 Task: Find connections with filter location Luorong with filter topic #energywith filter profile language English with filter current company BioTecNika with filter school KiiT University with filter industry Retail Art Supplies with filter service category Audio Engineering with filter keywords title Credit Counselor
Action: Mouse moved to (324, 234)
Screenshot: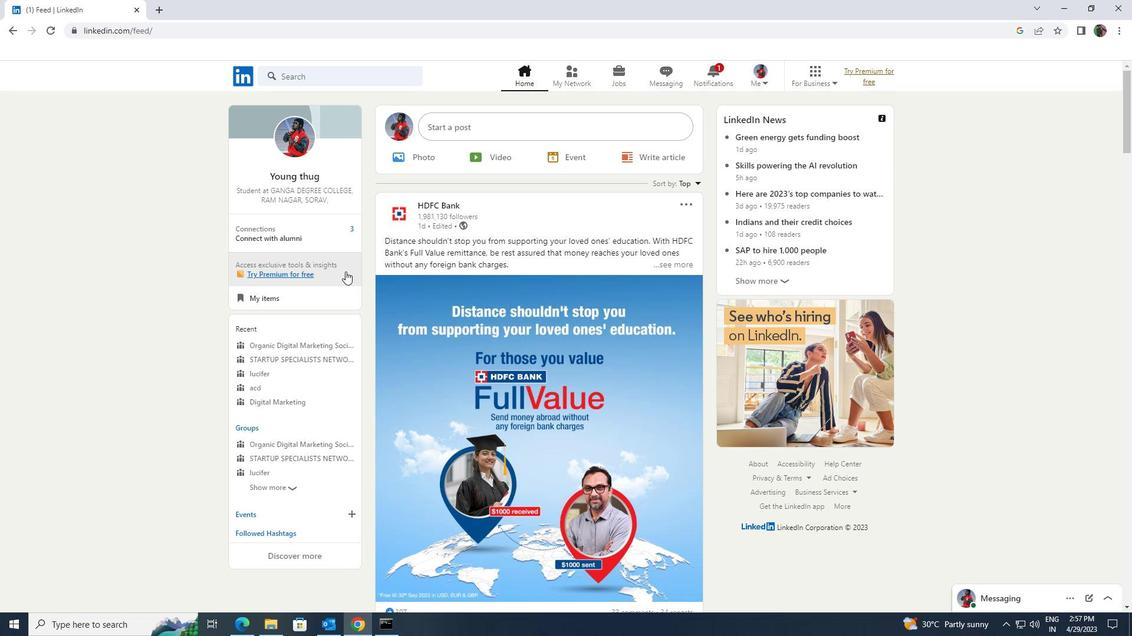 
Action: Mouse pressed left at (324, 234)
Screenshot: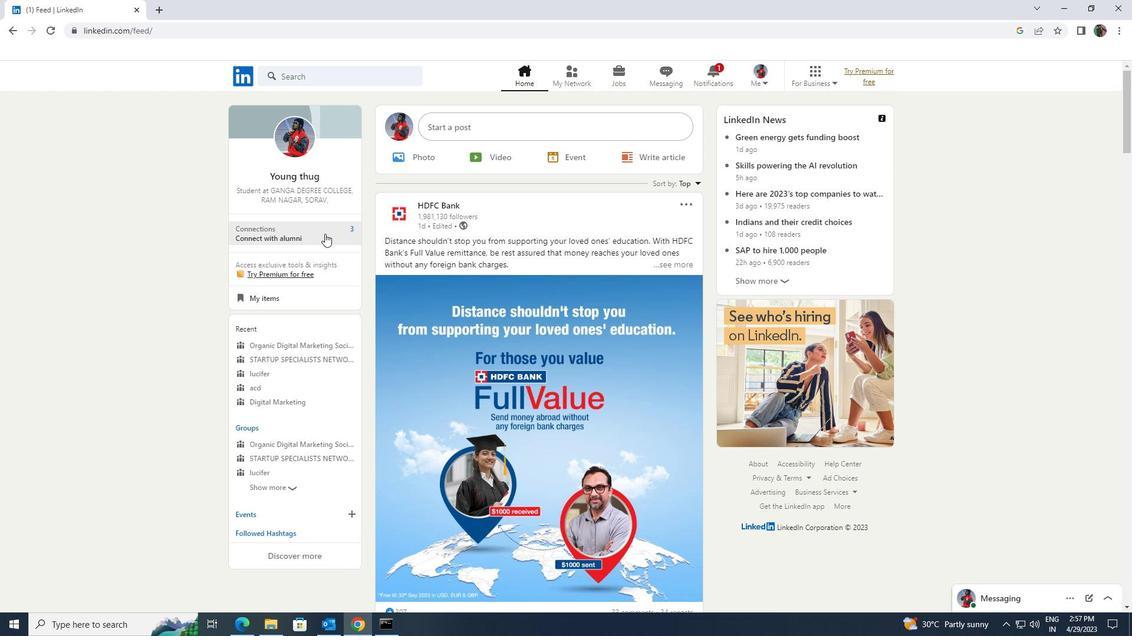 
Action: Mouse moved to (333, 145)
Screenshot: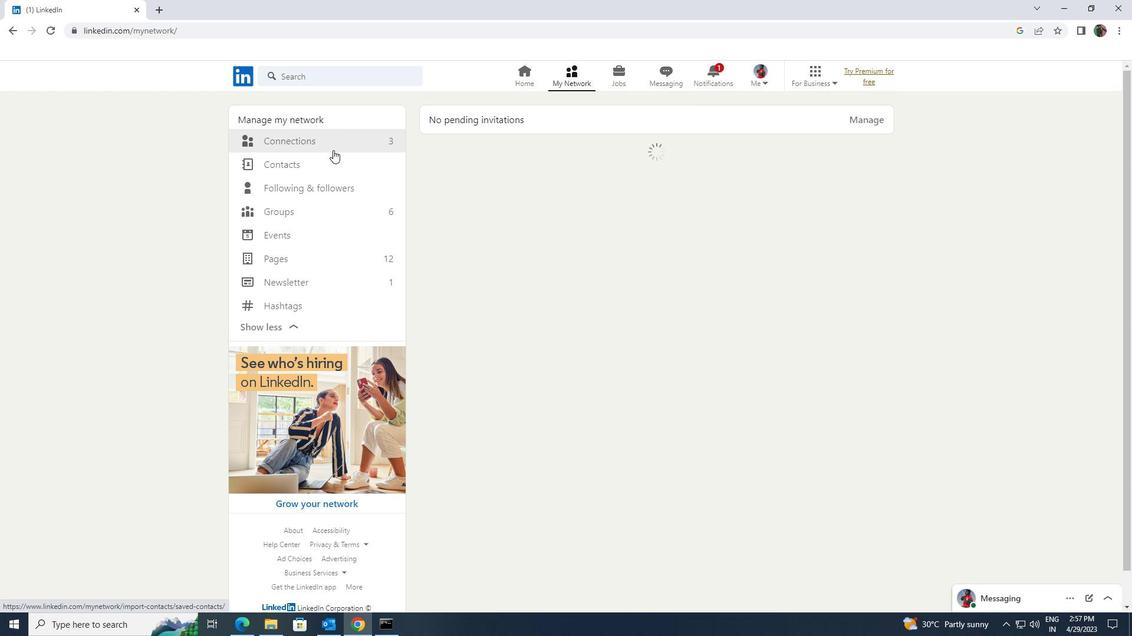 
Action: Mouse pressed left at (333, 145)
Screenshot: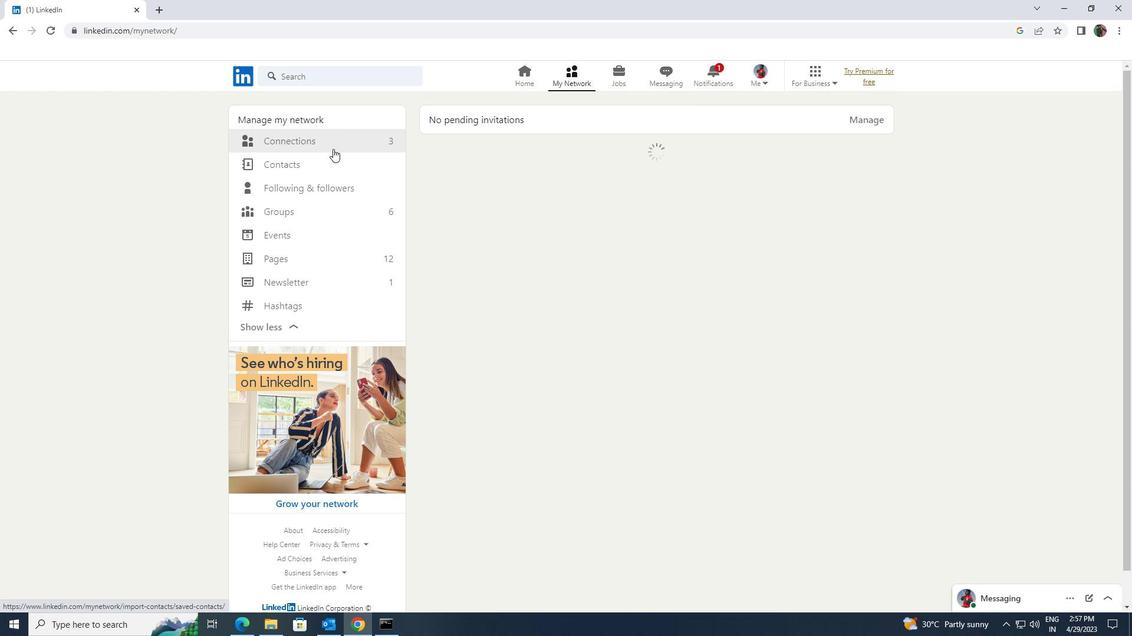
Action: Mouse moved to (676, 142)
Screenshot: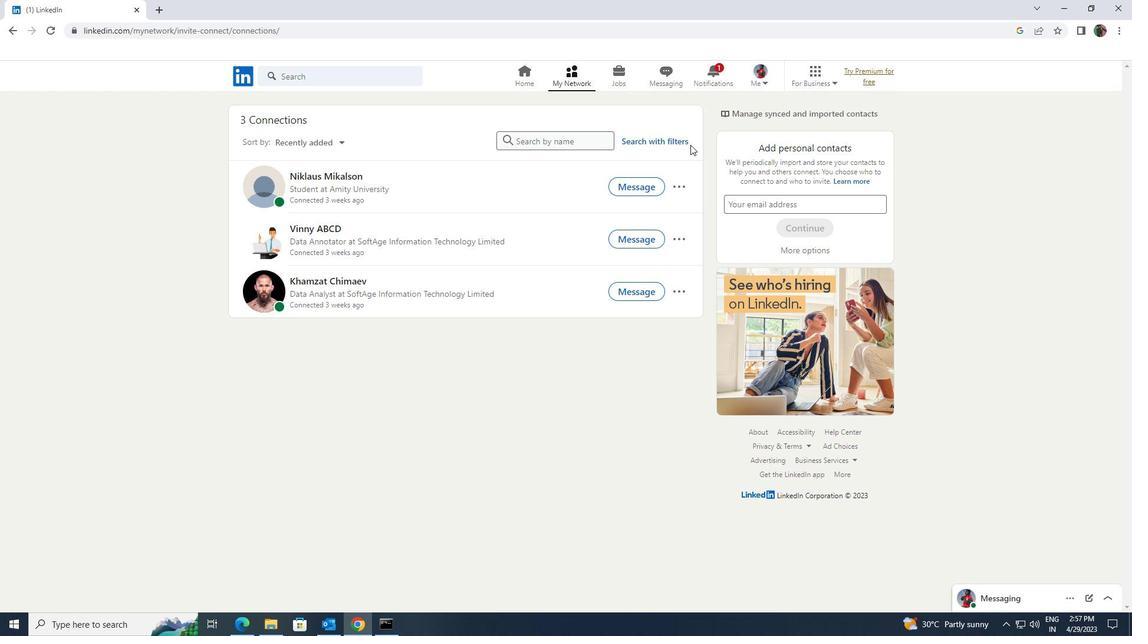 
Action: Mouse pressed left at (676, 142)
Screenshot: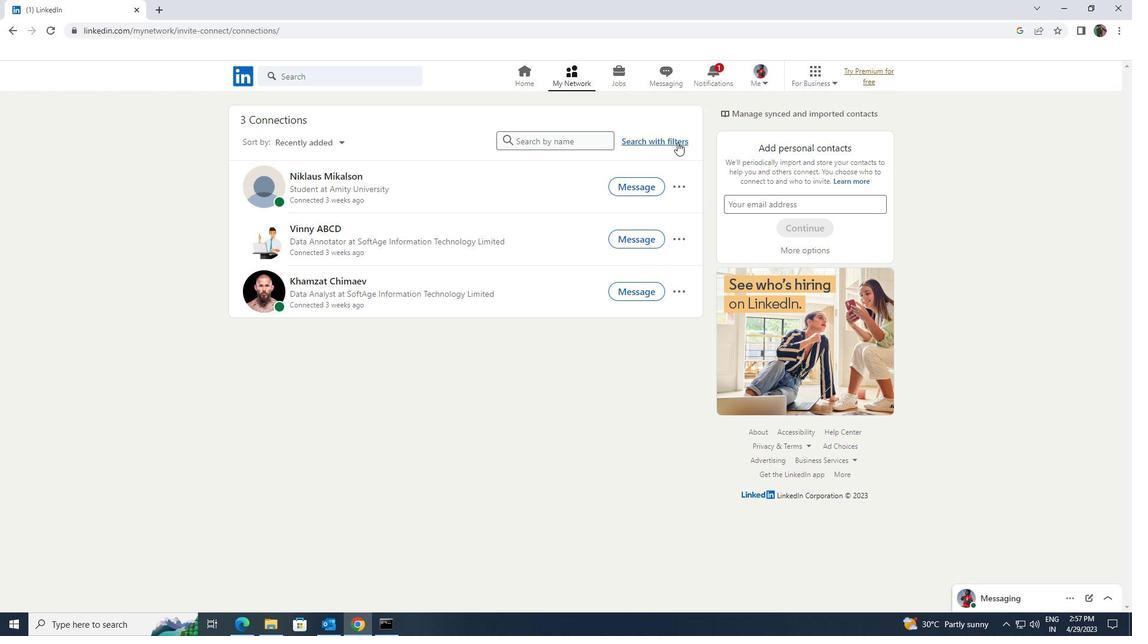
Action: Mouse moved to (610, 108)
Screenshot: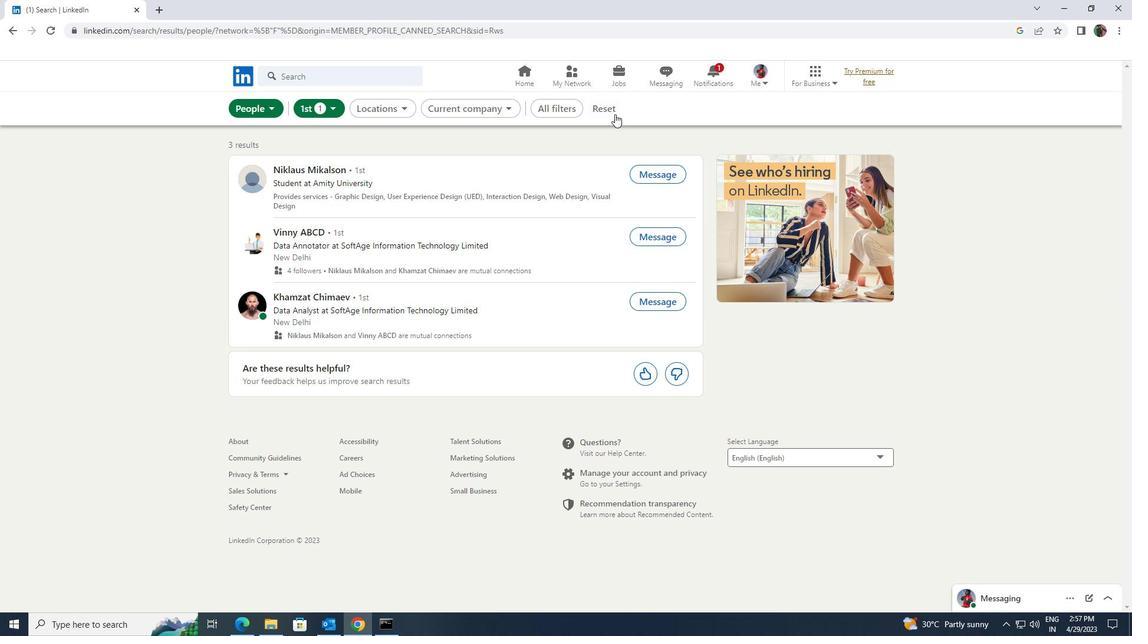 
Action: Mouse pressed left at (610, 108)
Screenshot: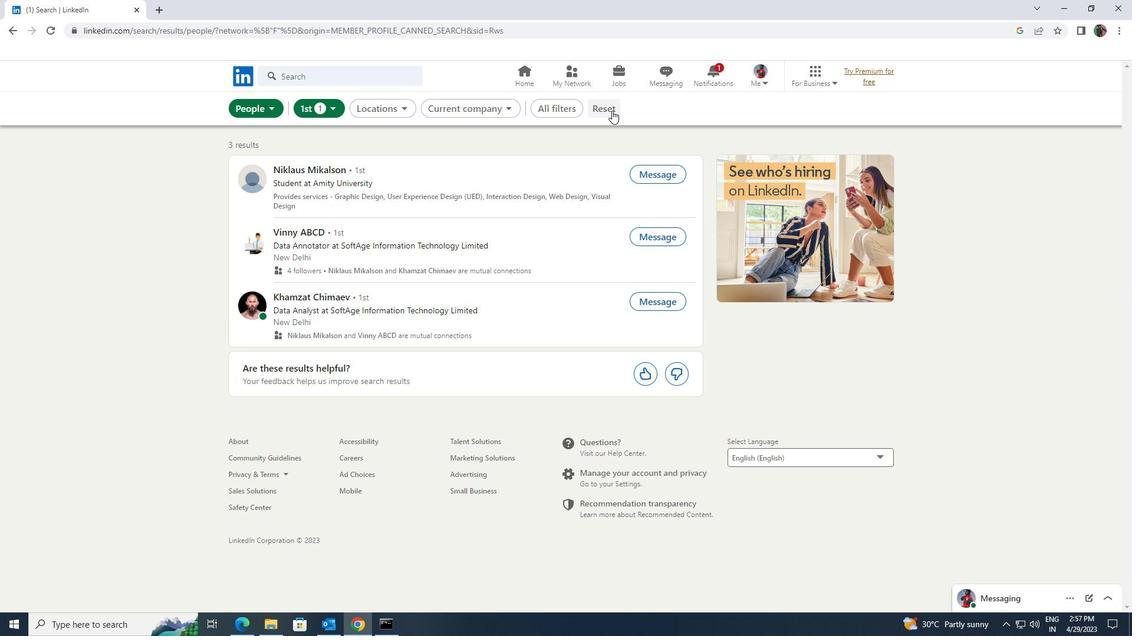 
Action: Mouse moved to (592, 108)
Screenshot: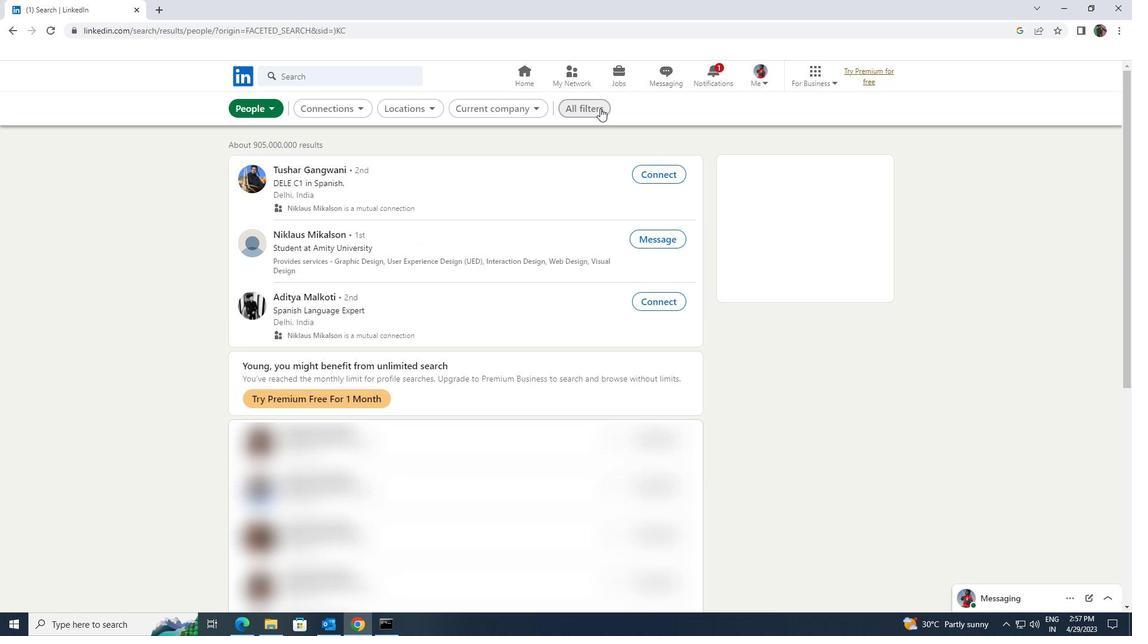 
Action: Mouse pressed left at (592, 108)
Screenshot: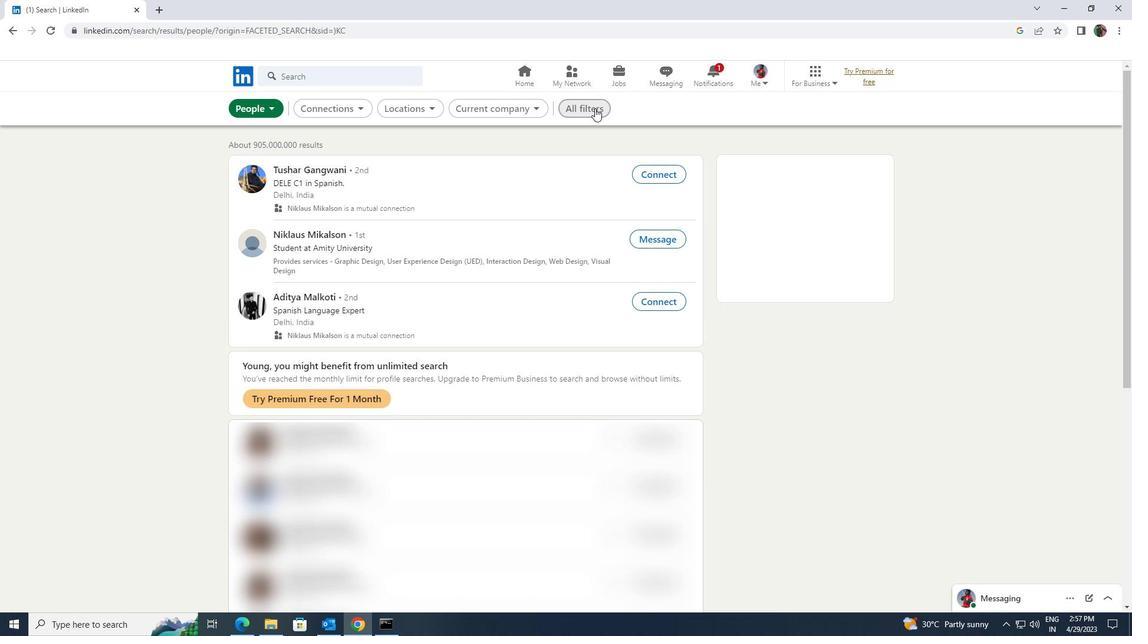 
Action: Mouse moved to (891, 324)
Screenshot: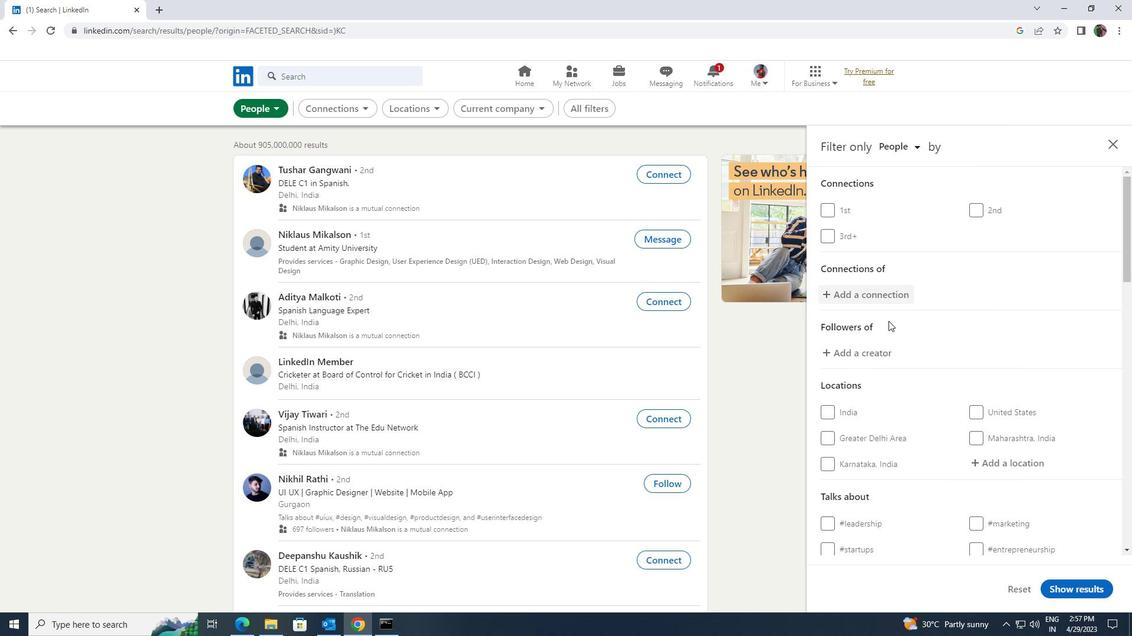 
Action: Mouse scrolled (891, 324) with delta (0, 0)
Screenshot: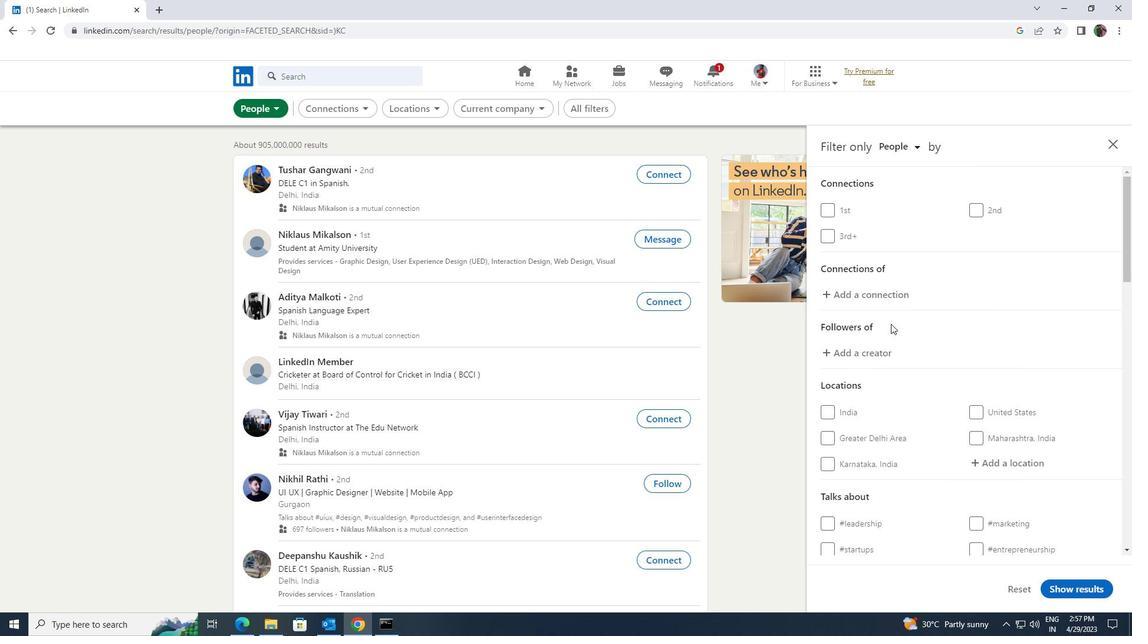 
Action: Mouse scrolled (891, 324) with delta (0, 0)
Screenshot: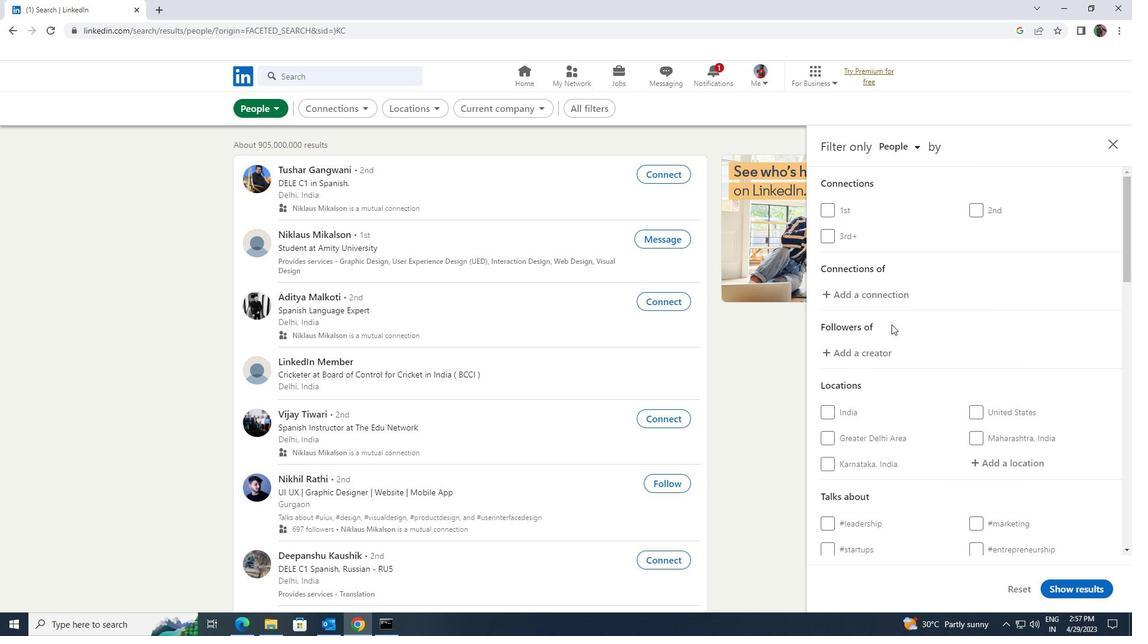 
Action: Mouse moved to (974, 350)
Screenshot: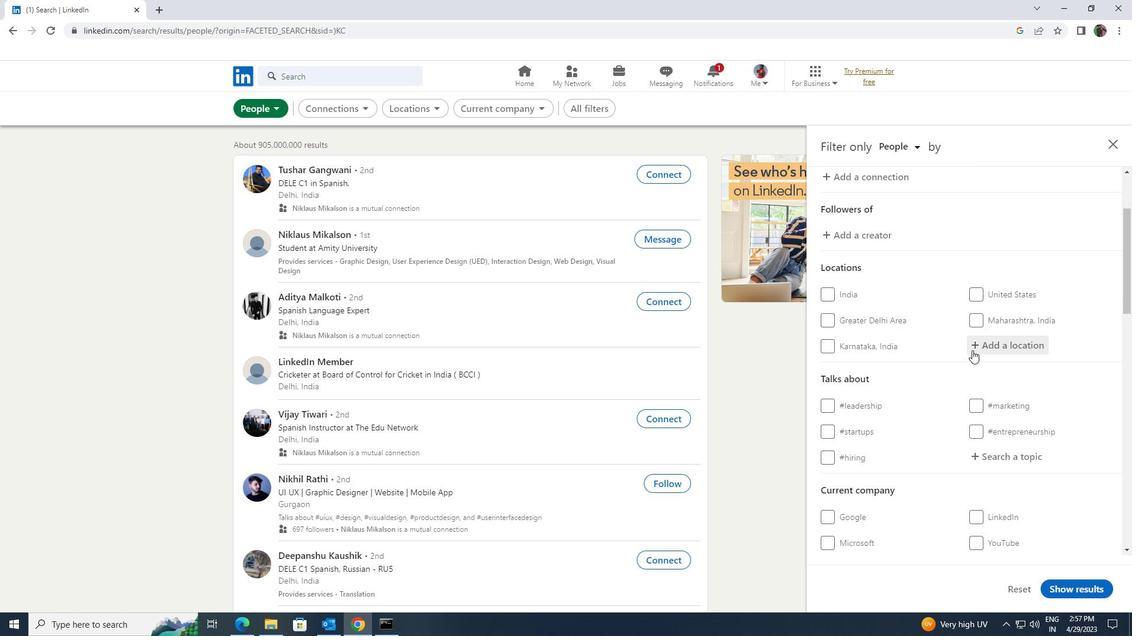 
Action: Mouse pressed left at (974, 350)
Screenshot: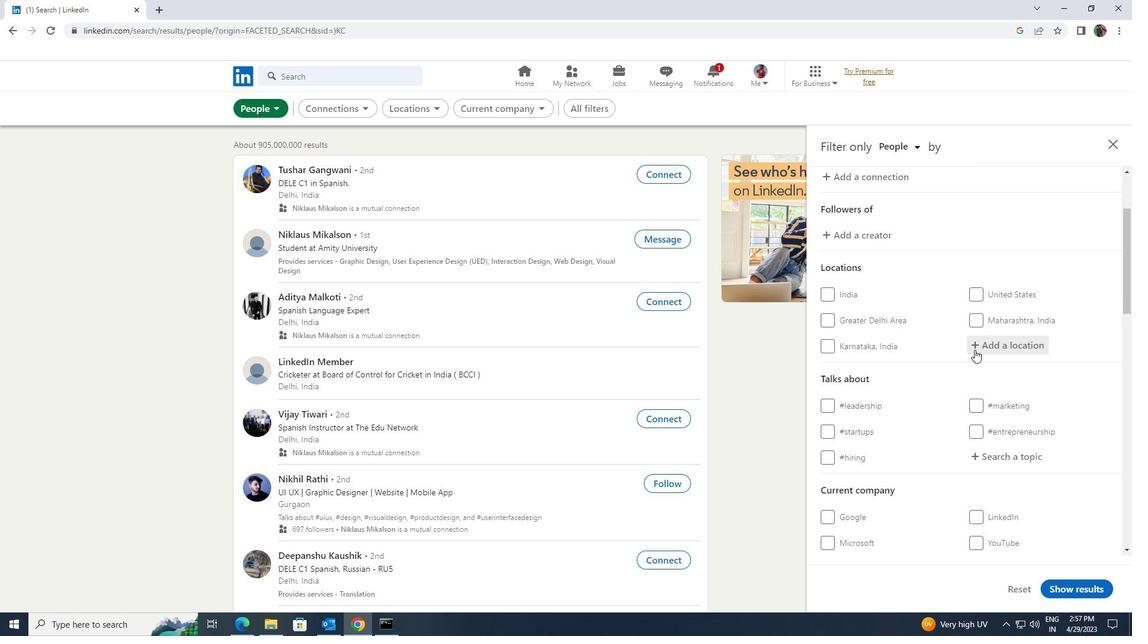 
Action: Key pressed <Key.shift>LUORONG<Key.enter>
Screenshot: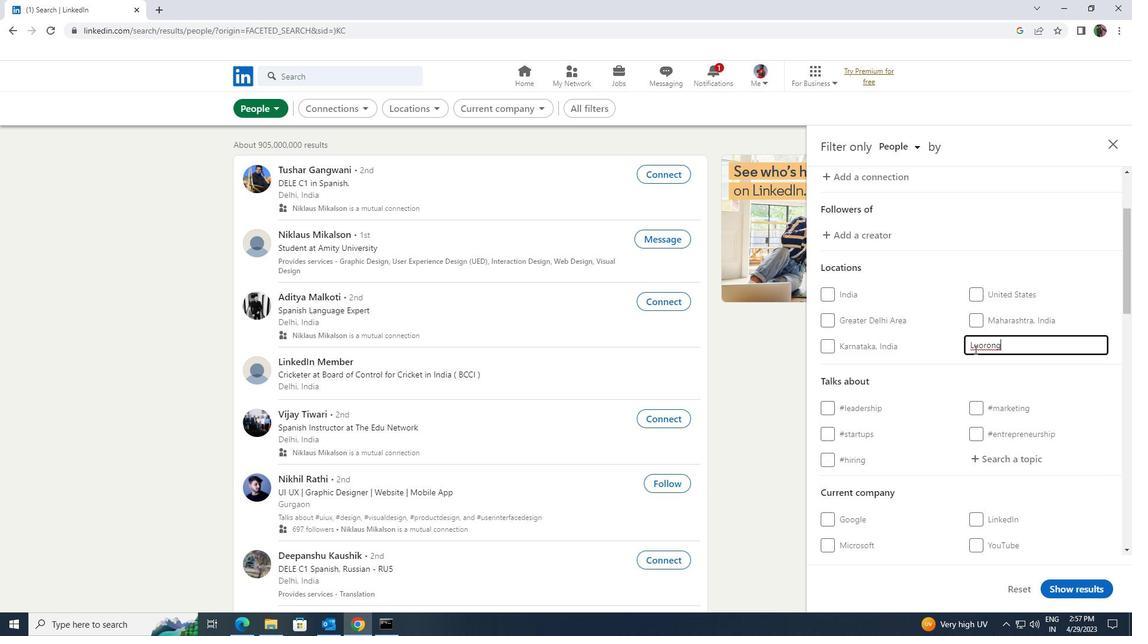 
Action: Mouse moved to (990, 455)
Screenshot: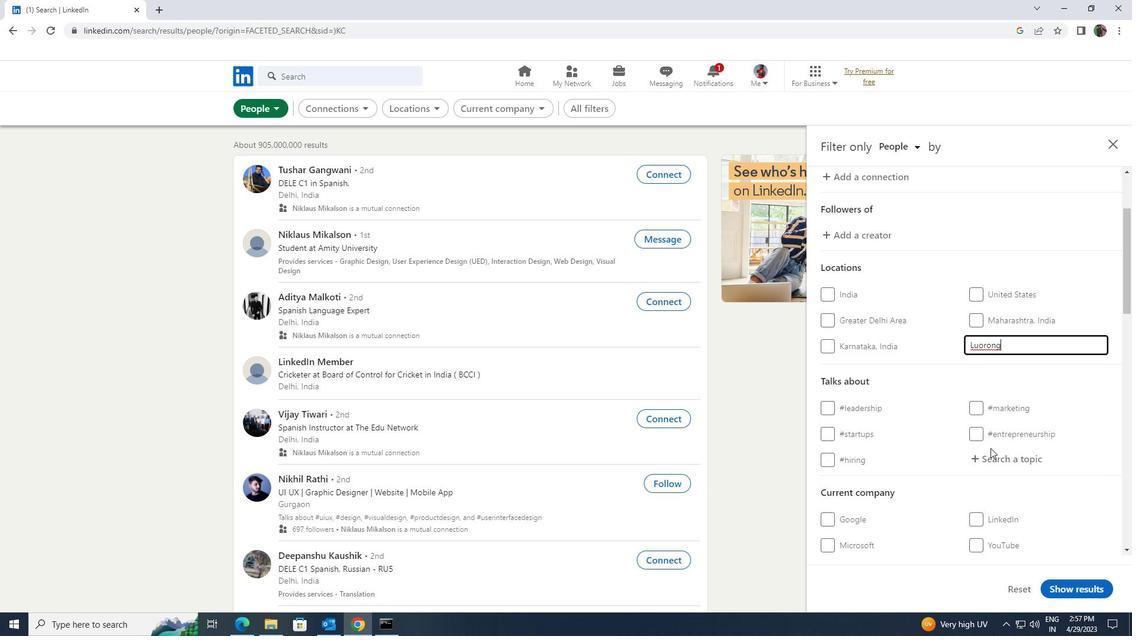 
Action: Mouse pressed left at (990, 455)
Screenshot: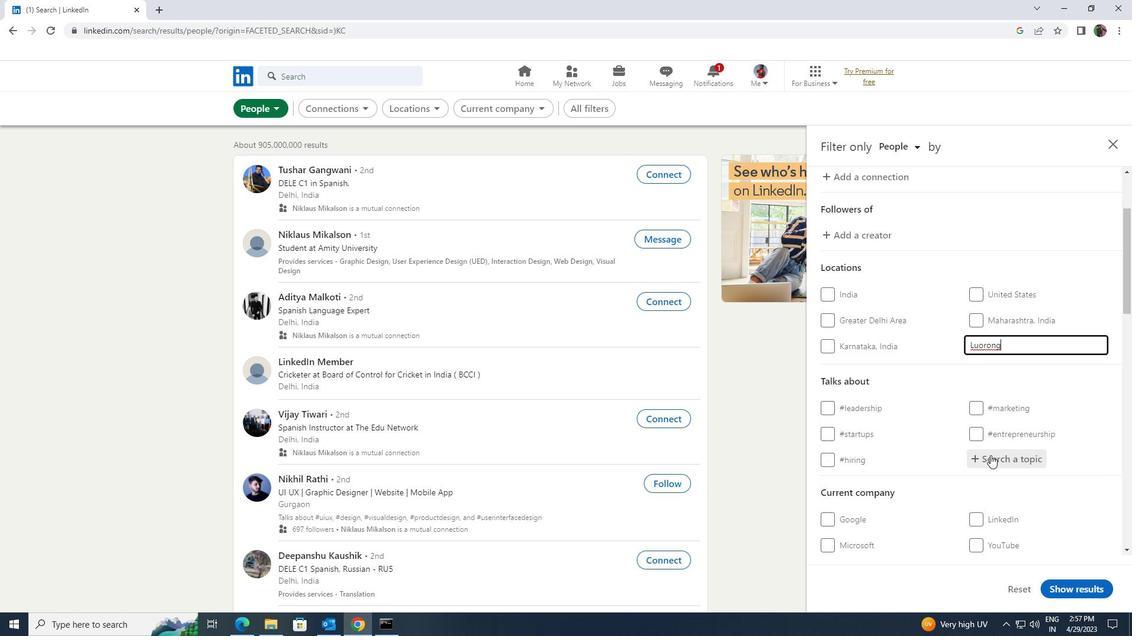 
Action: Key pressed ENERGY
Screenshot: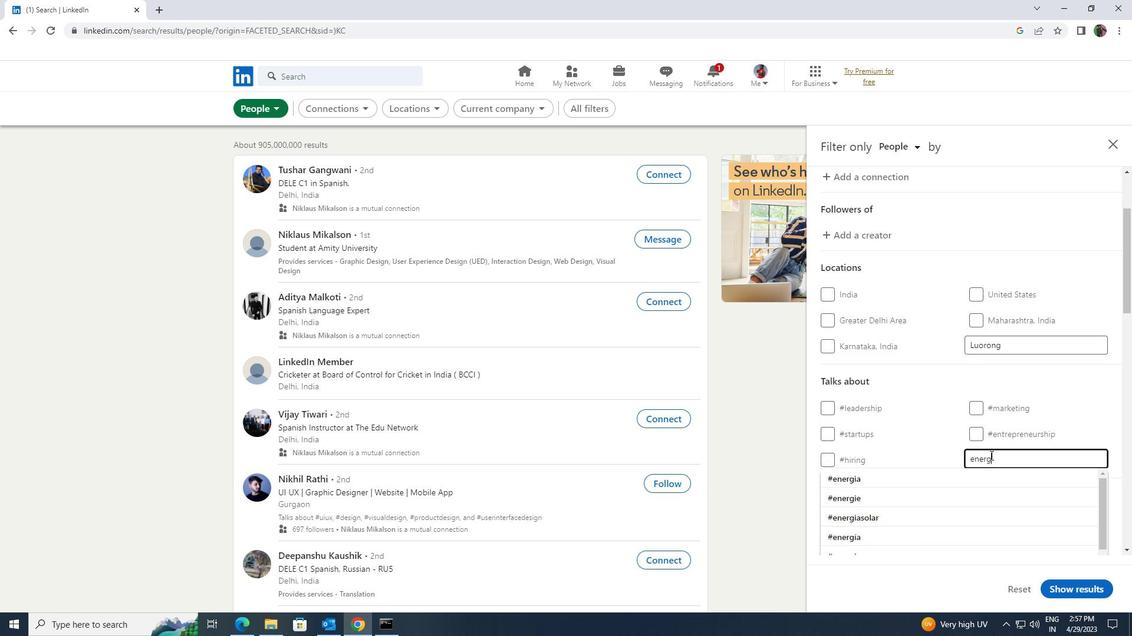 
Action: Mouse moved to (978, 470)
Screenshot: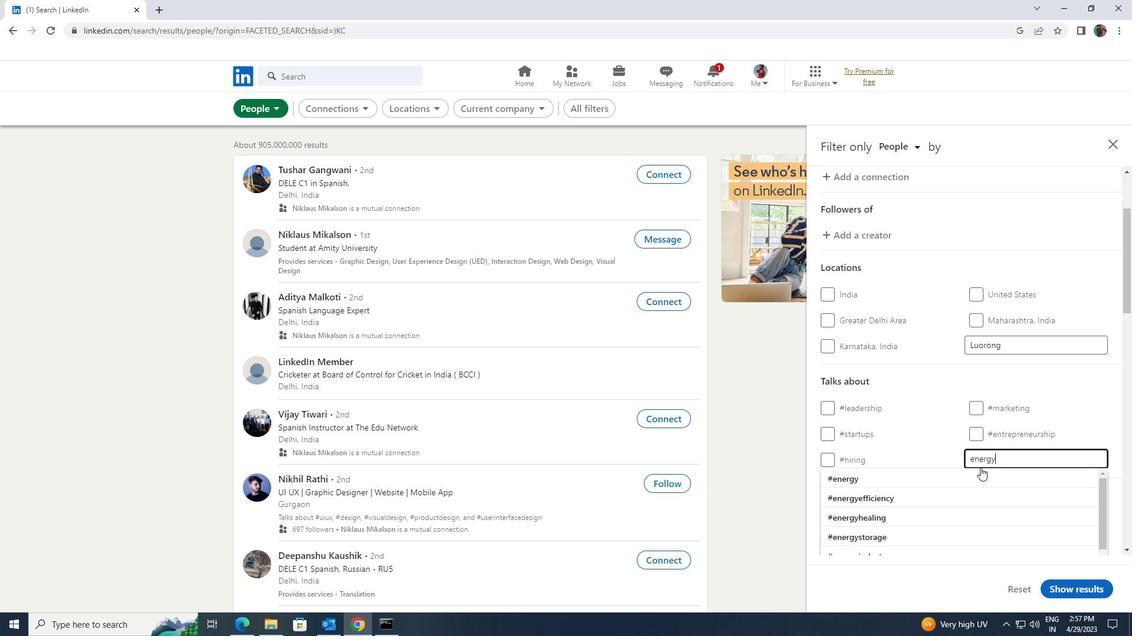 
Action: Mouse pressed left at (978, 470)
Screenshot: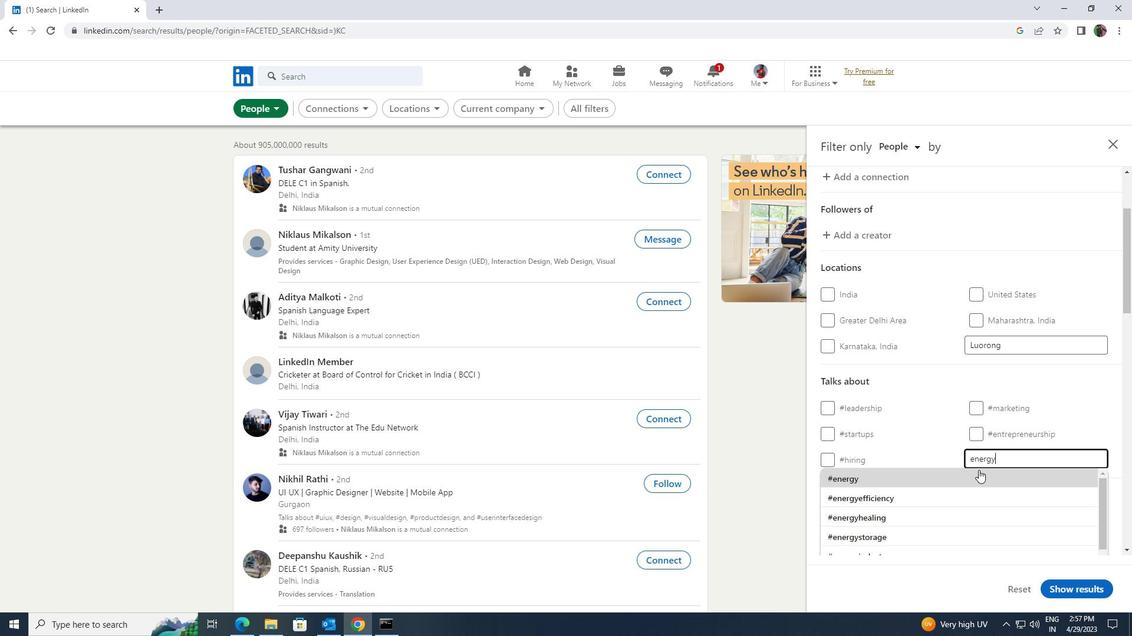 
Action: Mouse scrolled (978, 469) with delta (0, 0)
Screenshot: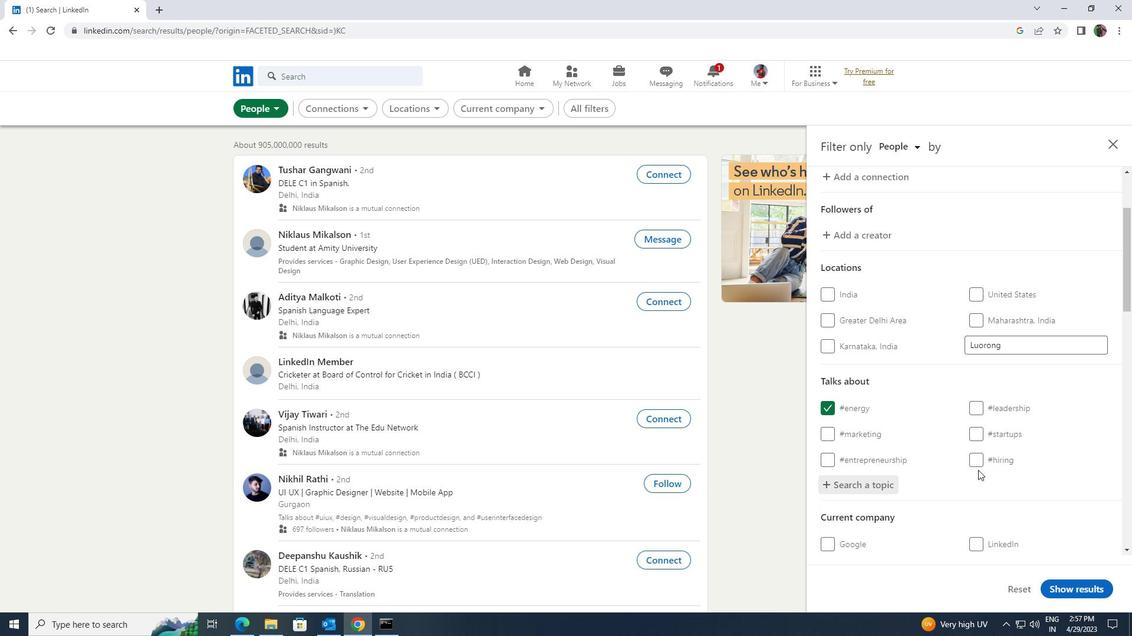 
Action: Mouse scrolled (978, 469) with delta (0, 0)
Screenshot: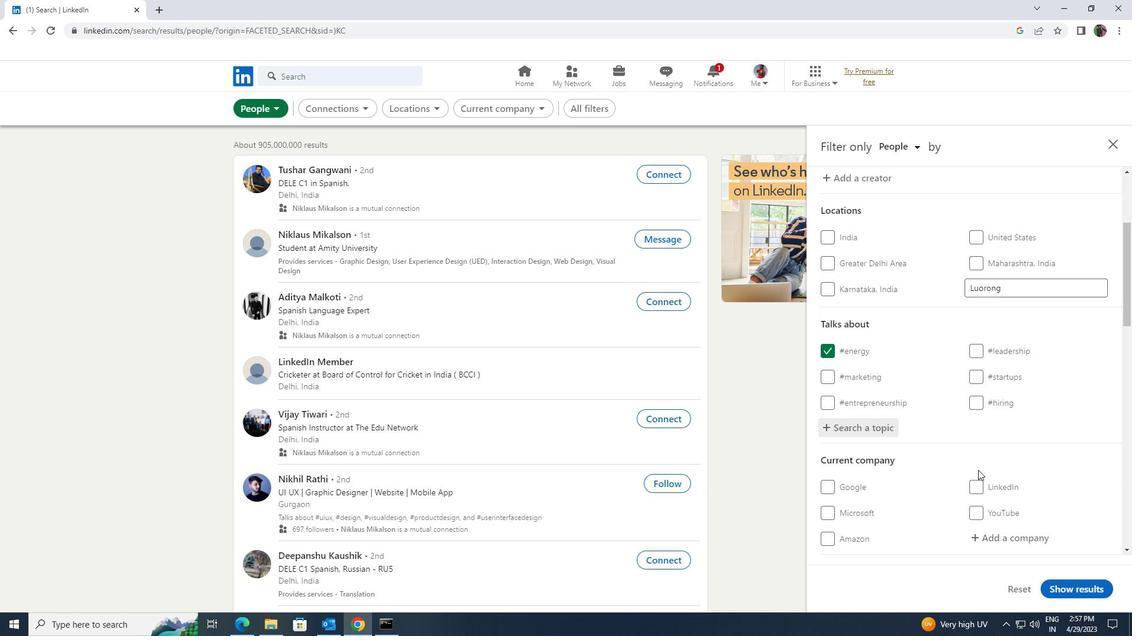 
Action: Mouse scrolled (978, 469) with delta (0, 0)
Screenshot: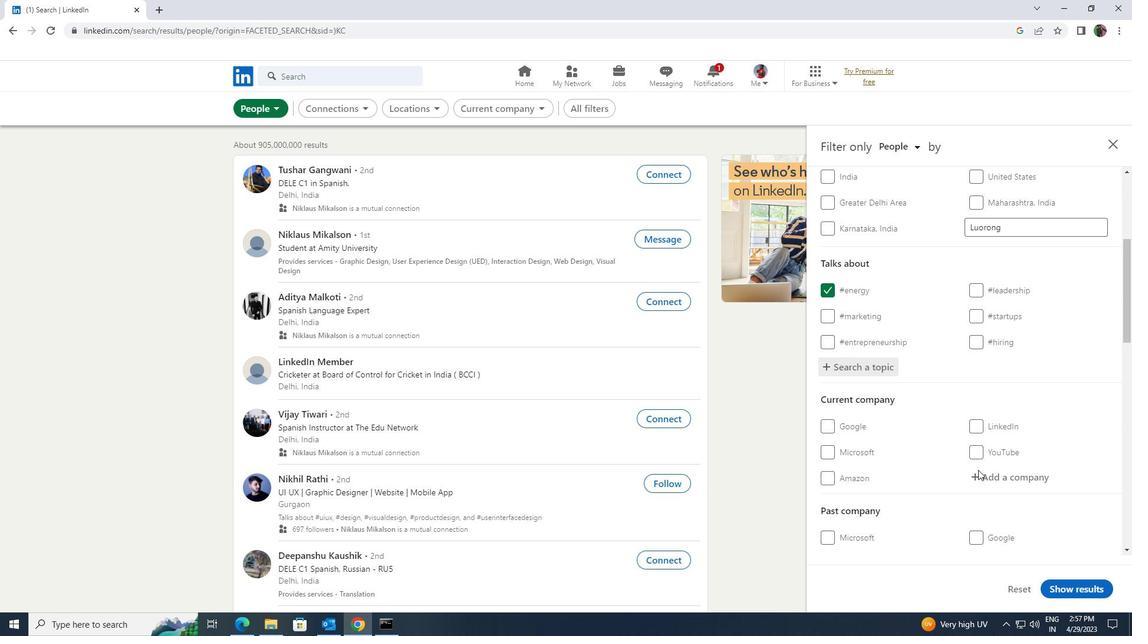 
Action: Mouse scrolled (978, 469) with delta (0, 0)
Screenshot: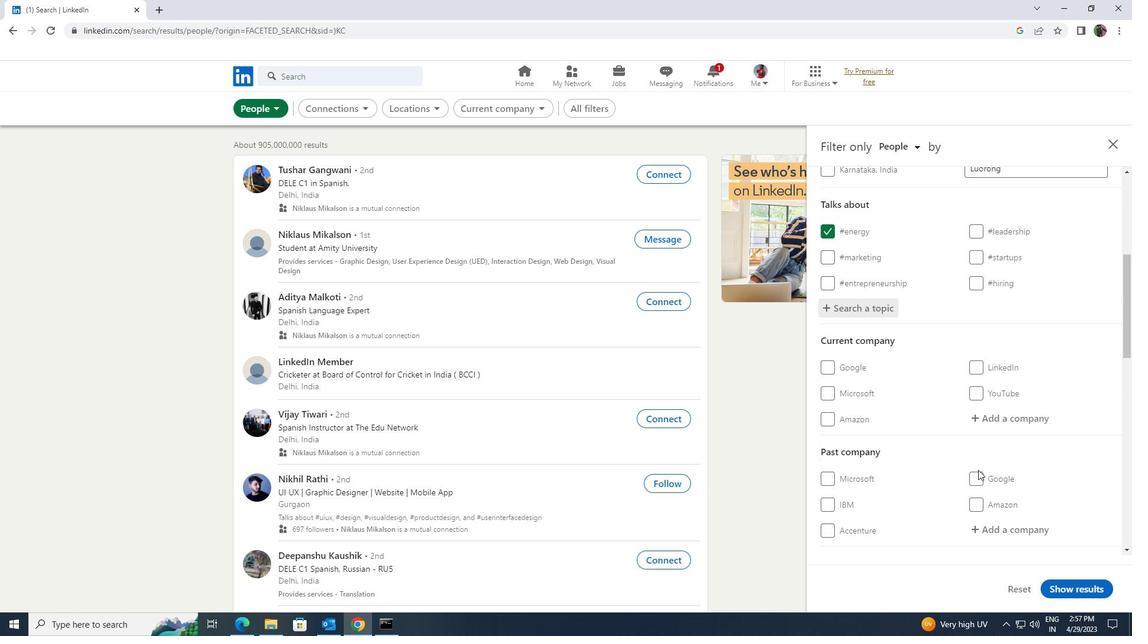
Action: Mouse scrolled (978, 469) with delta (0, 0)
Screenshot: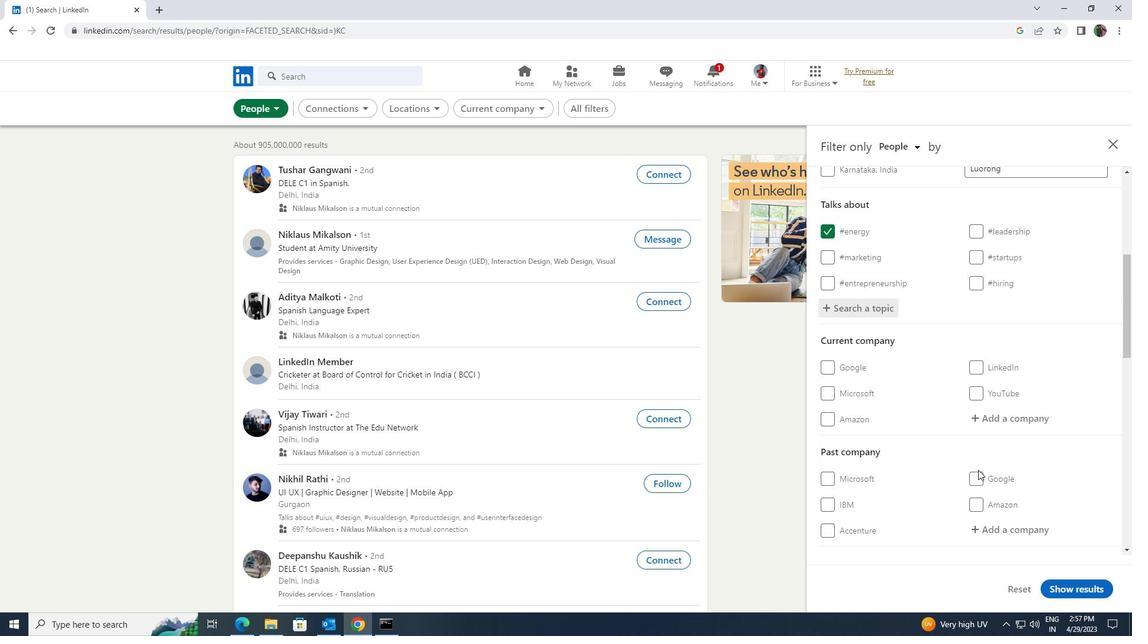 
Action: Mouse scrolled (978, 469) with delta (0, 0)
Screenshot: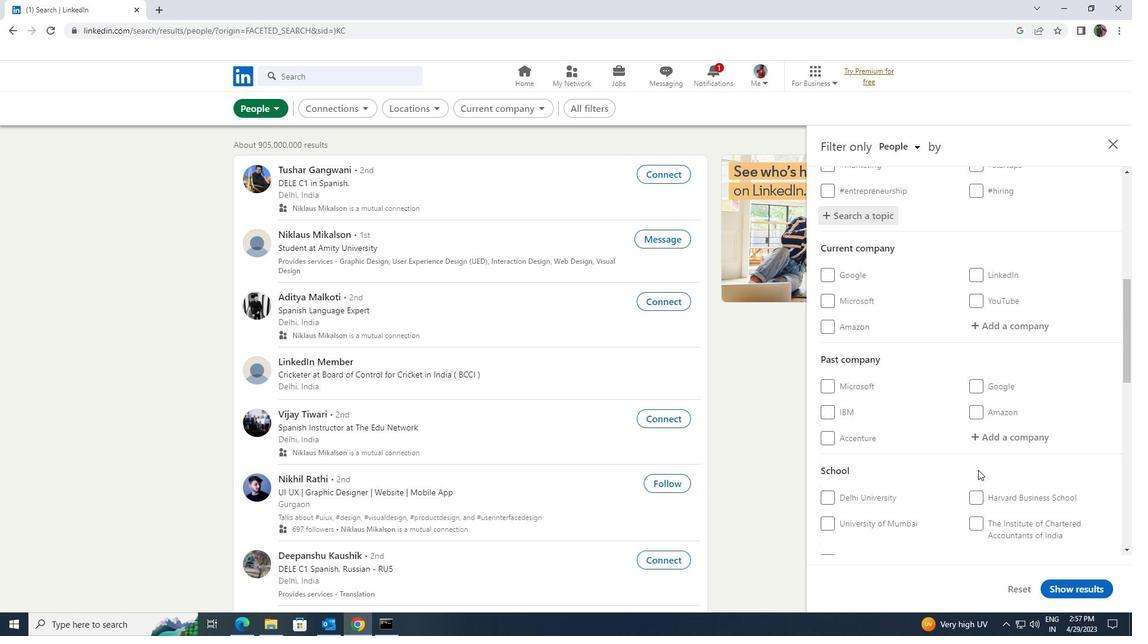 
Action: Mouse scrolled (978, 469) with delta (0, 0)
Screenshot: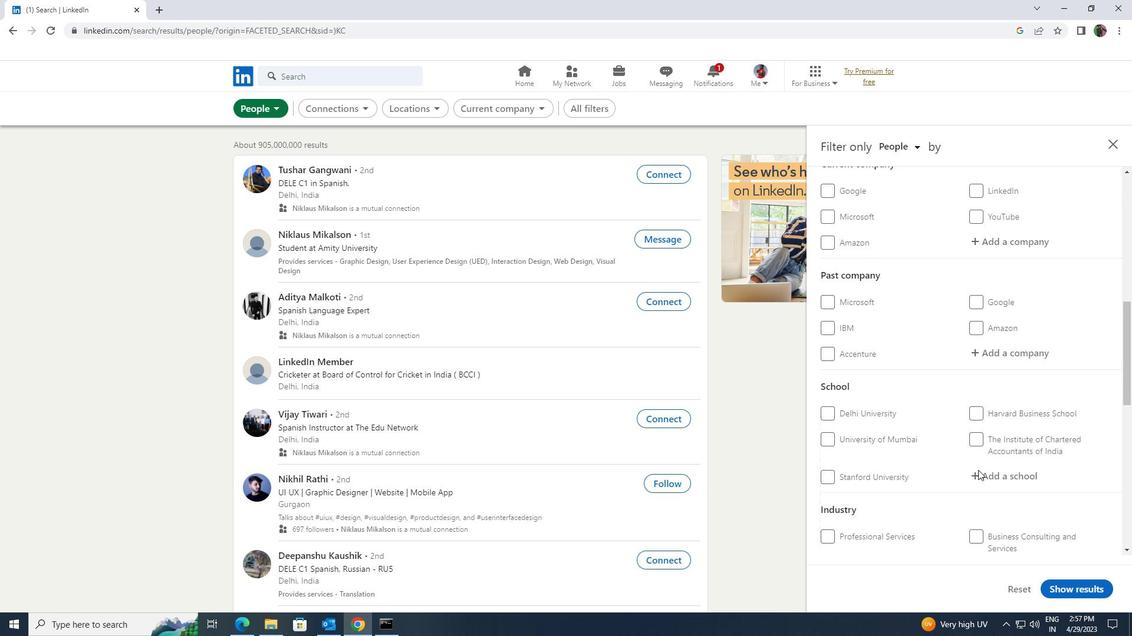
Action: Mouse scrolled (978, 469) with delta (0, 0)
Screenshot: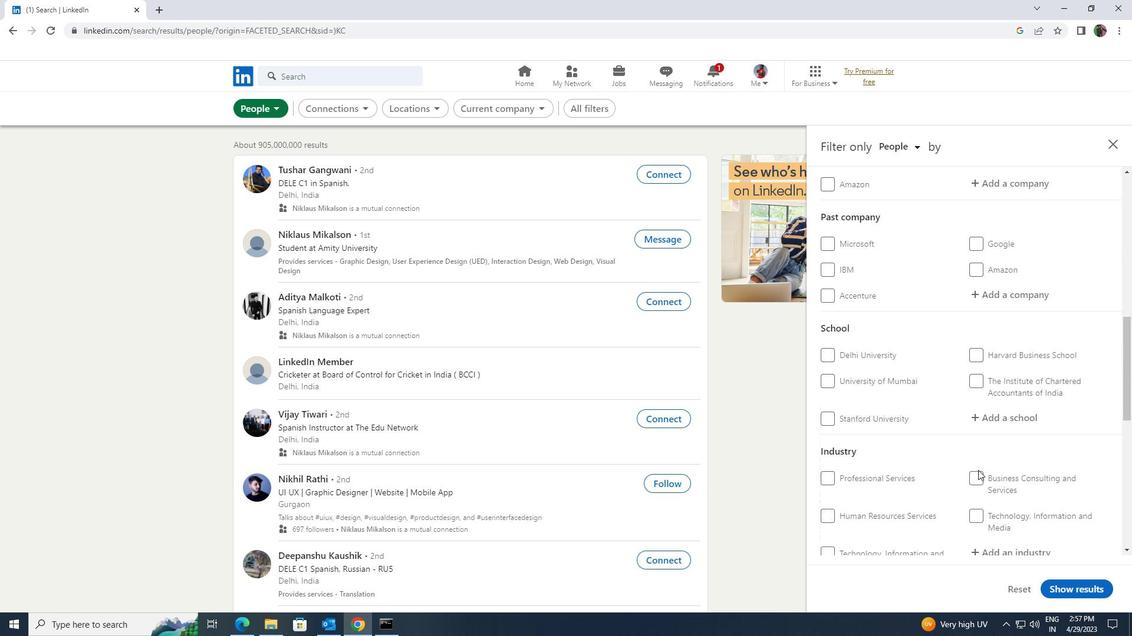 
Action: Mouse scrolled (978, 469) with delta (0, 0)
Screenshot: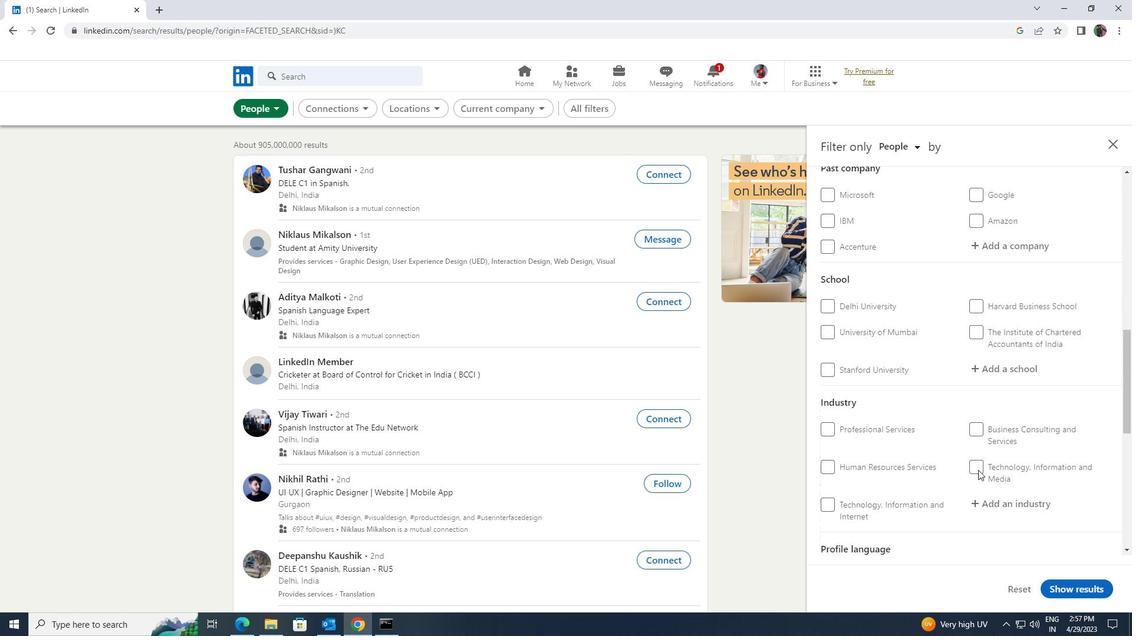 
Action: Mouse scrolled (978, 469) with delta (0, 0)
Screenshot: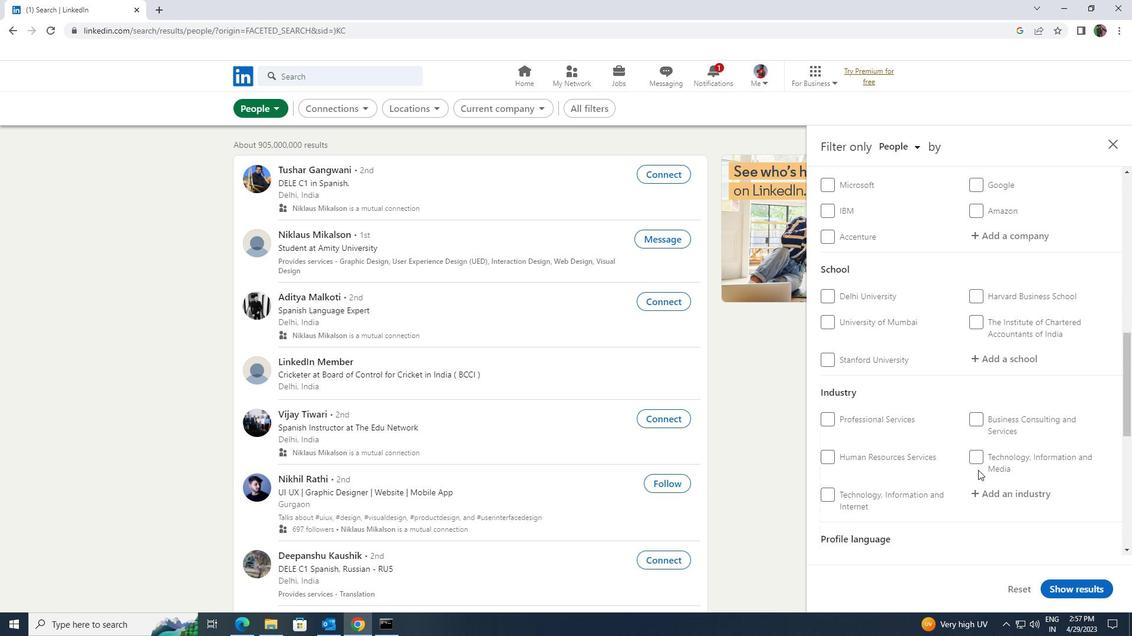 
Action: Mouse moved to (834, 446)
Screenshot: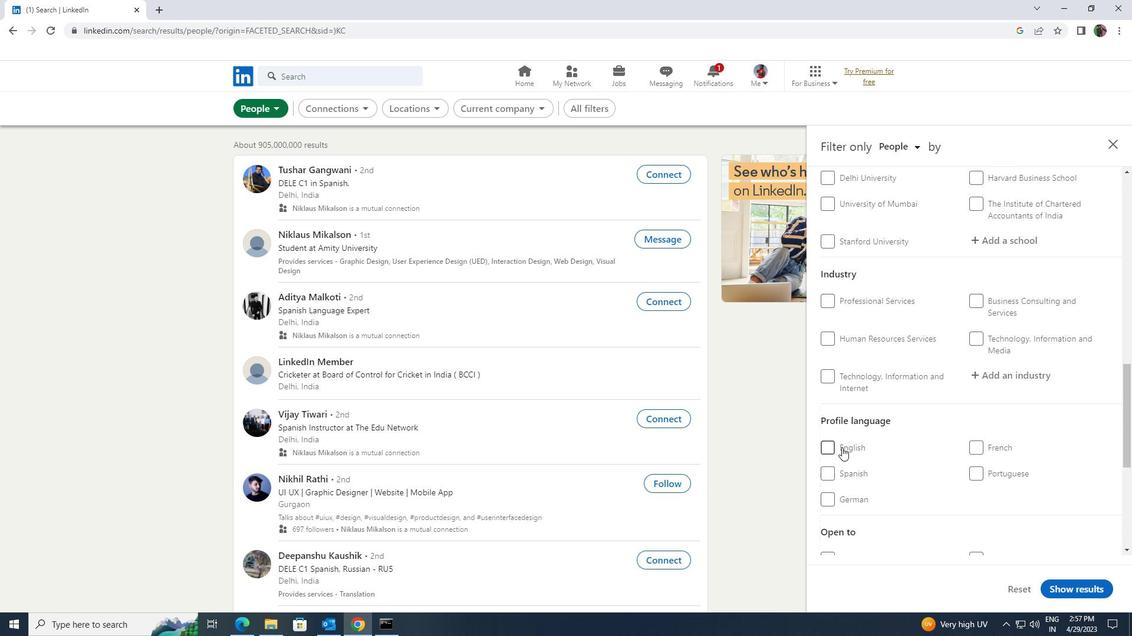 
Action: Mouse pressed left at (834, 446)
Screenshot: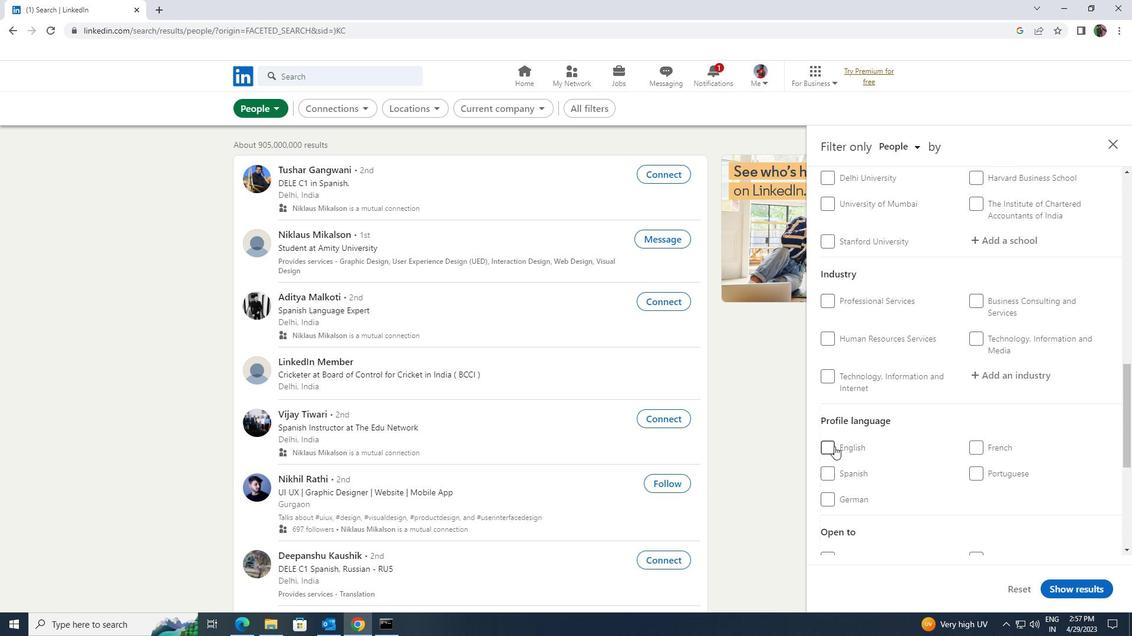 
Action: Mouse moved to (917, 475)
Screenshot: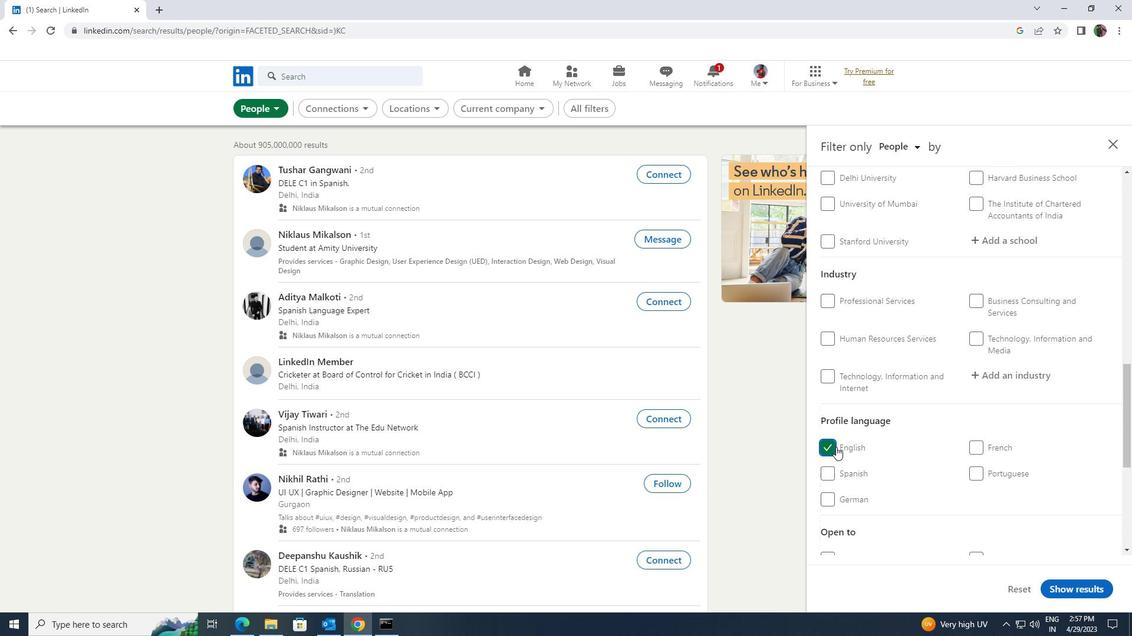 
Action: Mouse scrolled (917, 476) with delta (0, 0)
Screenshot: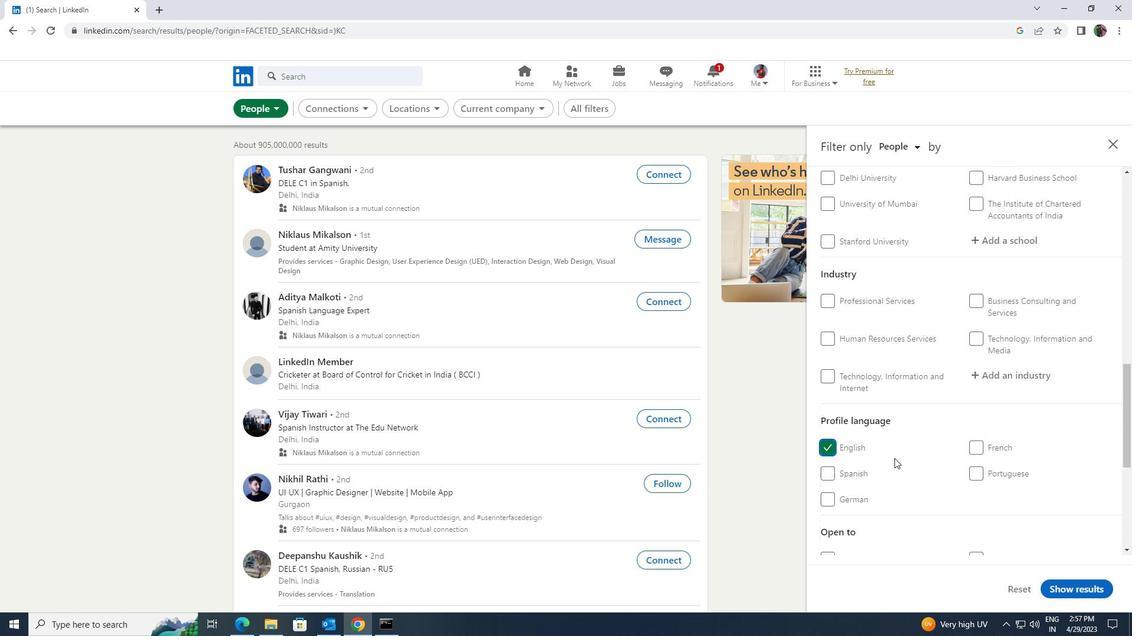 
Action: Mouse scrolled (917, 476) with delta (0, 0)
Screenshot: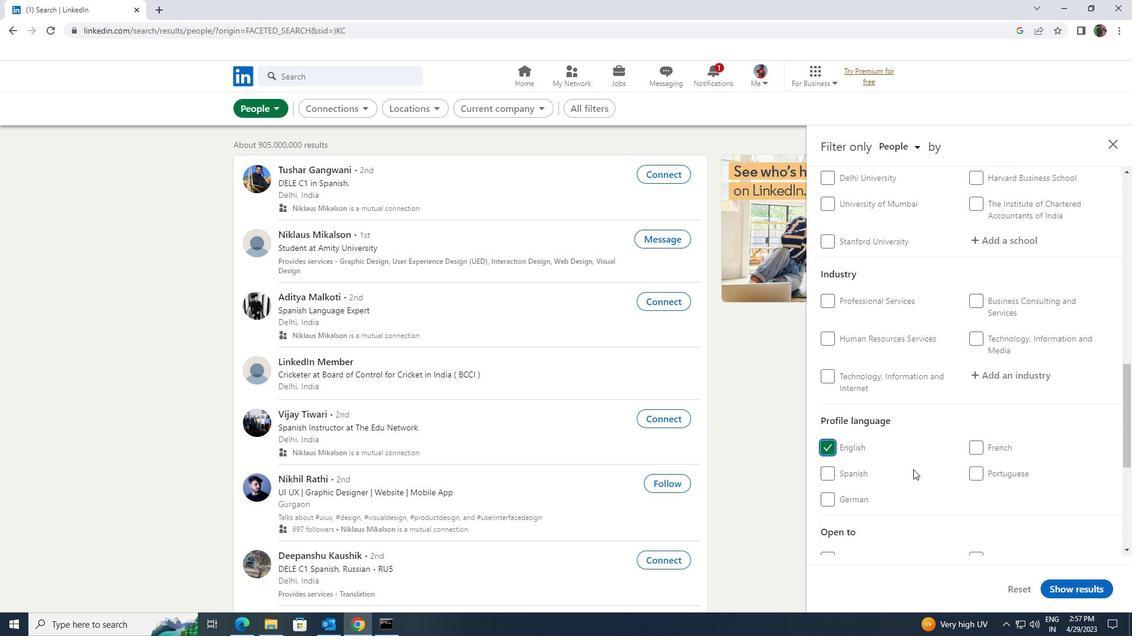 
Action: Mouse scrolled (917, 476) with delta (0, 0)
Screenshot: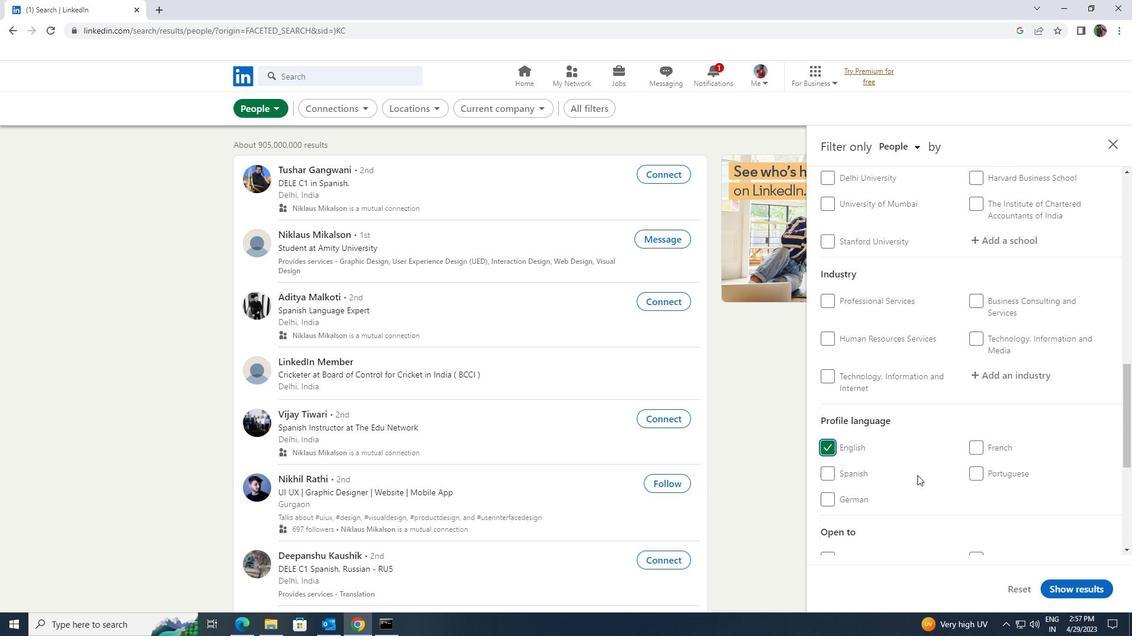 
Action: Mouse moved to (919, 475)
Screenshot: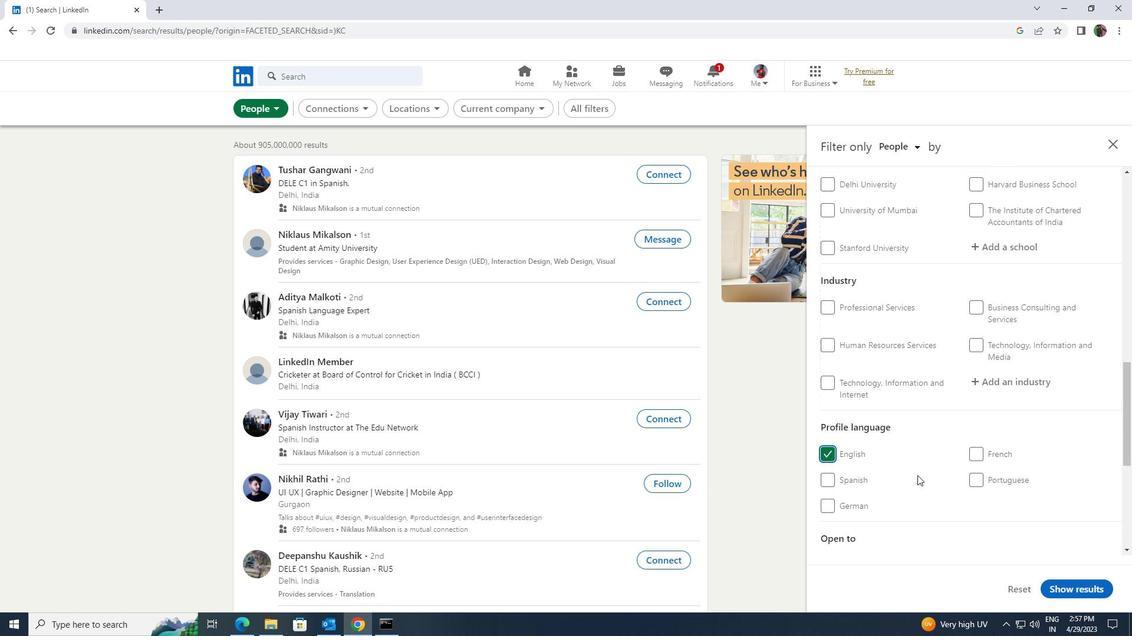 
Action: Mouse scrolled (919, 476) with delta (0, 0)
Screenshot: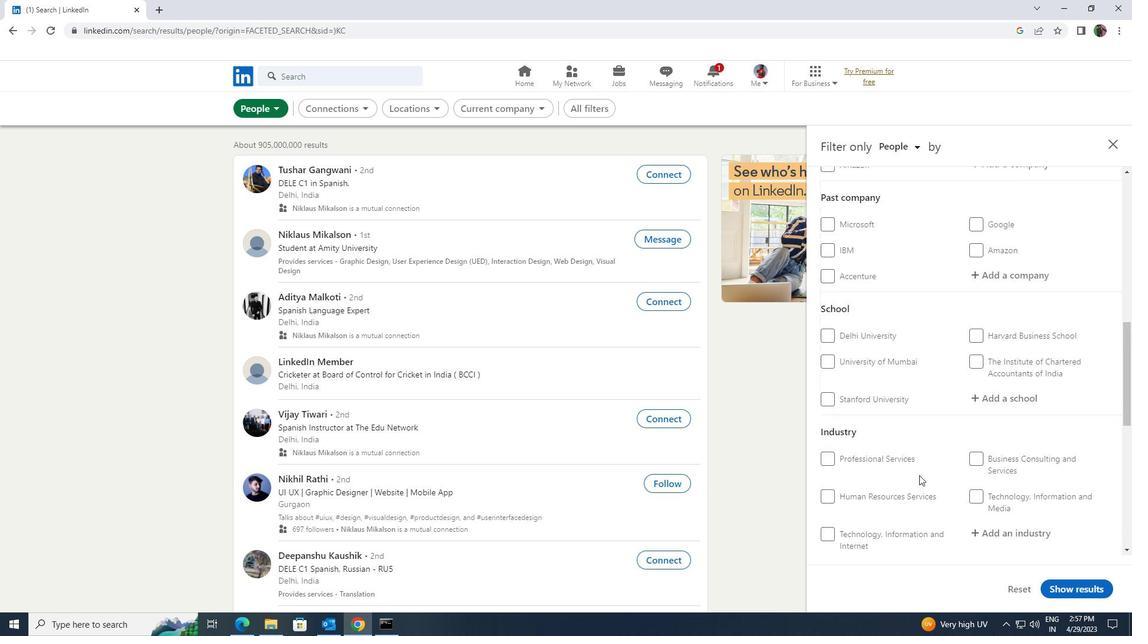 
Action: Mouse scrolled (919, 476) with delta (0, 0)
Screenshot: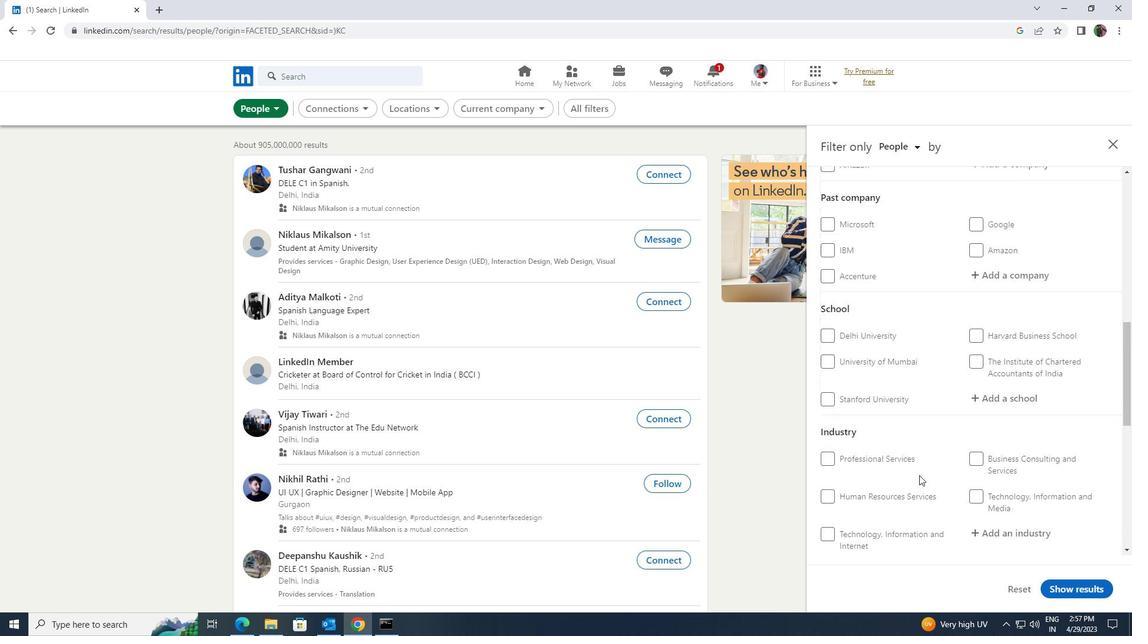 
Action: Mouse scrolled (919, 476) with delta (0, 0)
Screenshot: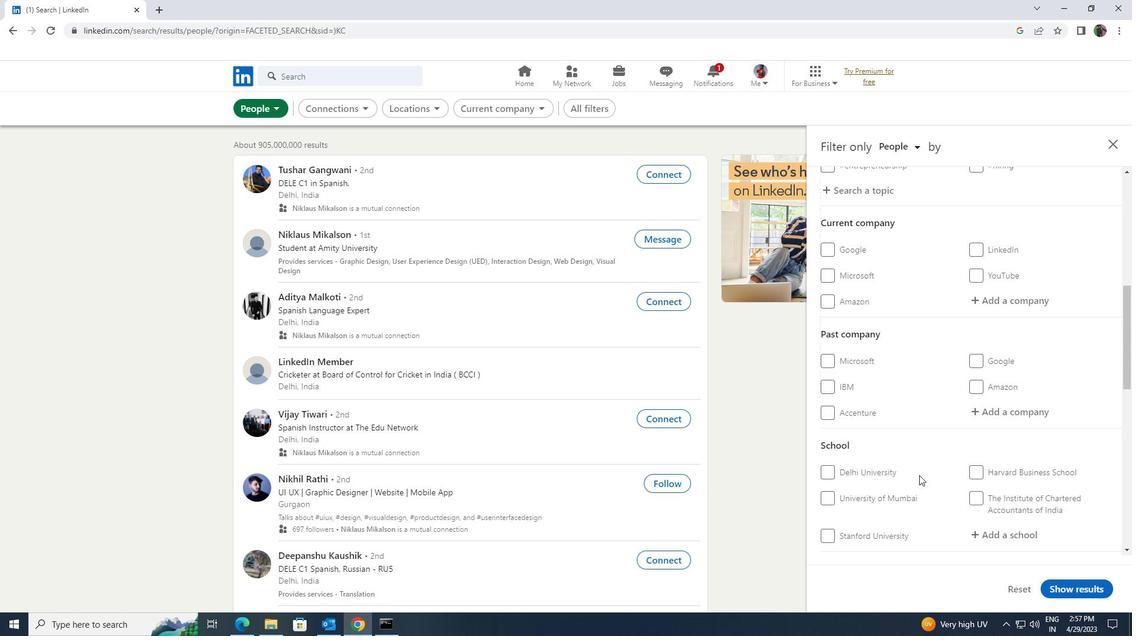 
Action: Mouse scrolled (919, 476) with delta (0, 0)
Screenshot: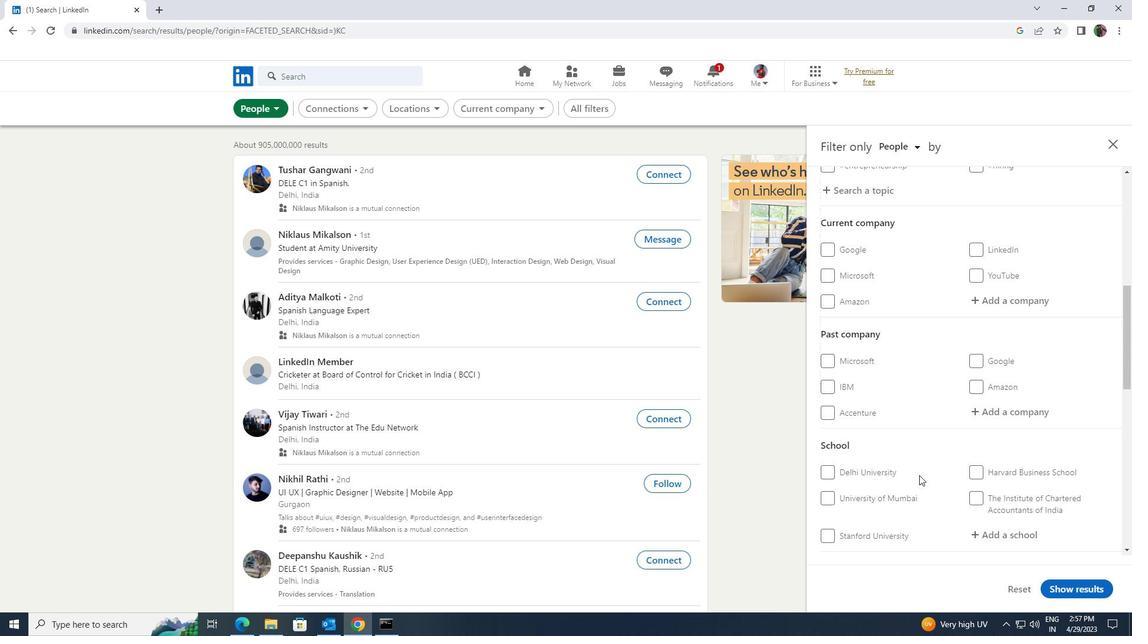 
Action: Mouse moved to (992, 423)
Screenshot: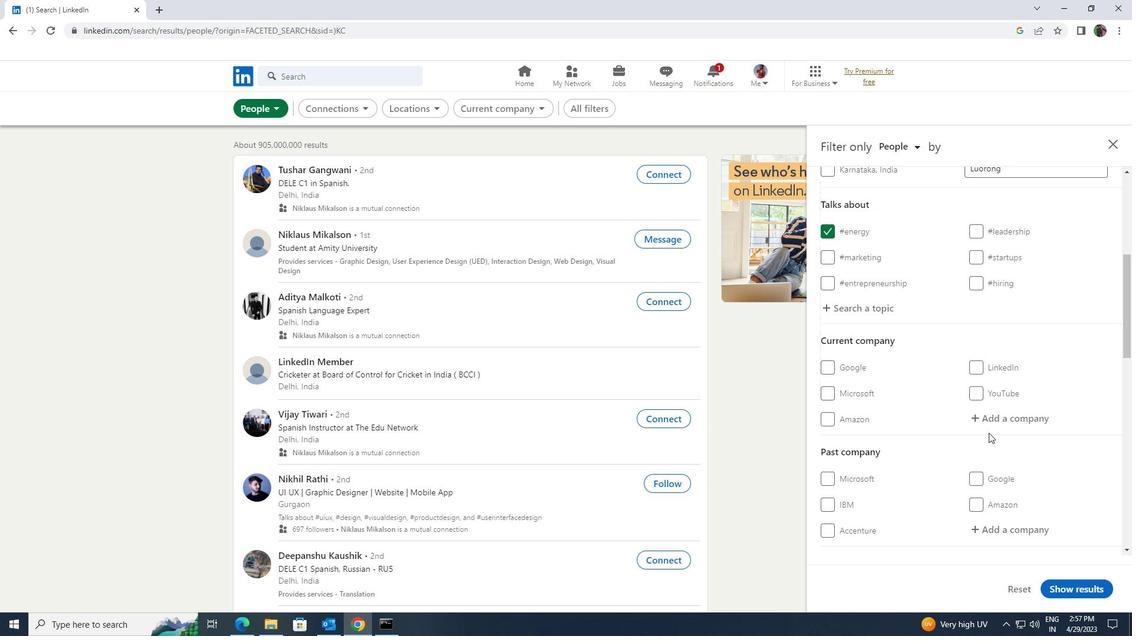 
Action: Mouse pressed left at (992, 423)
Screenshot: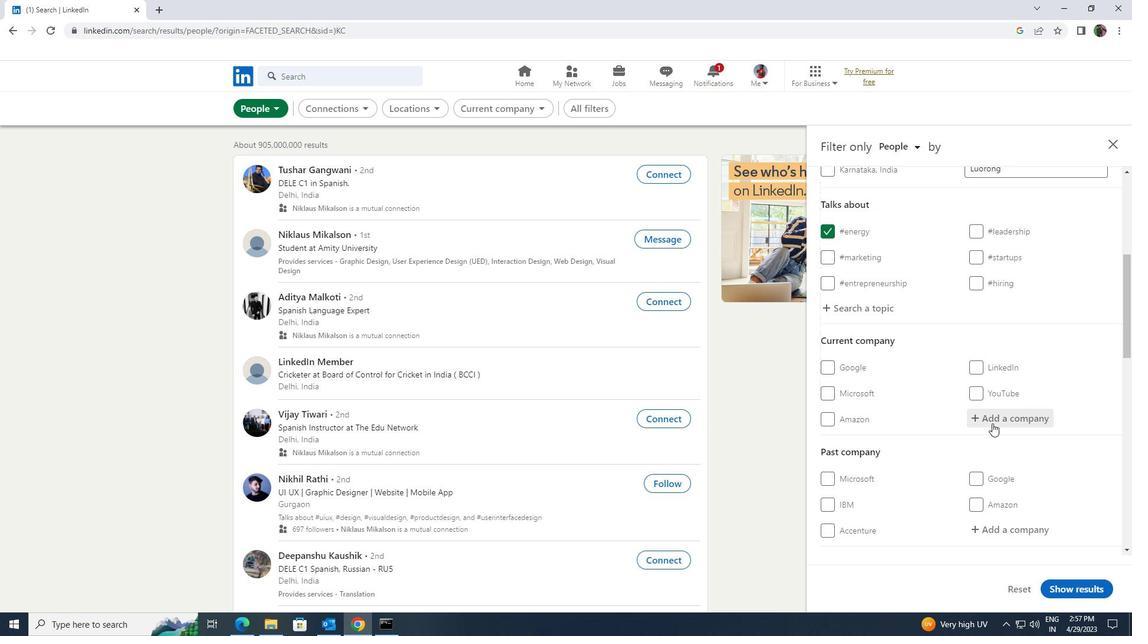 
Action: Key pressed <Key.shift>BIO<Key.shift>TEC
Screenshot: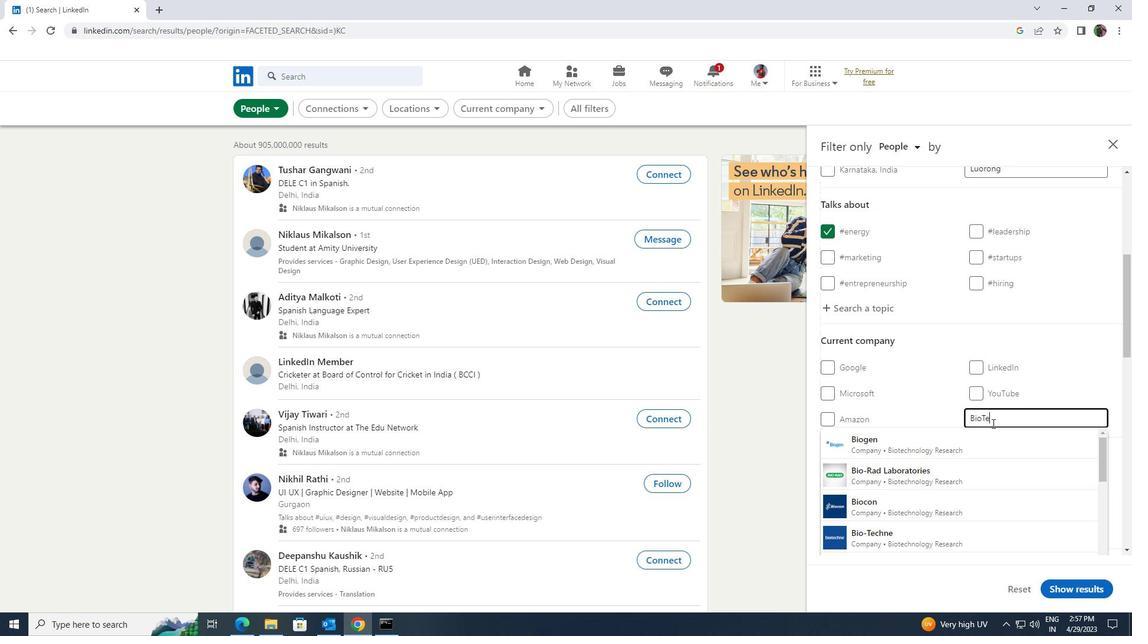 
Action: Mouse moved to (989, 439)
Screenshot: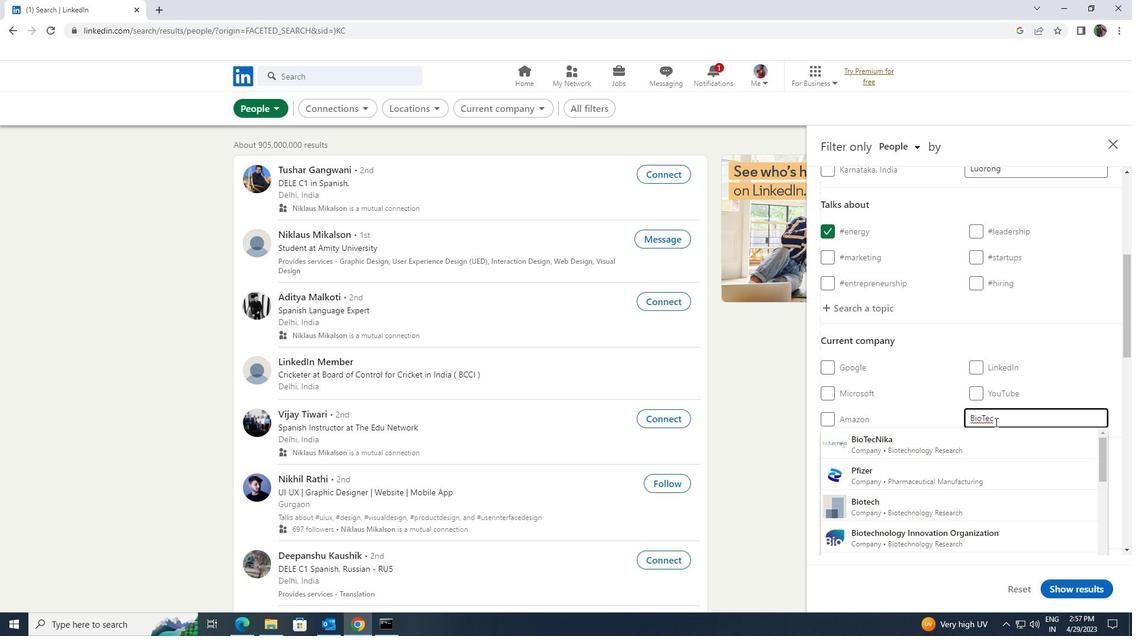 
Action: Mouse pressed left at (989, 439)
Screenshot: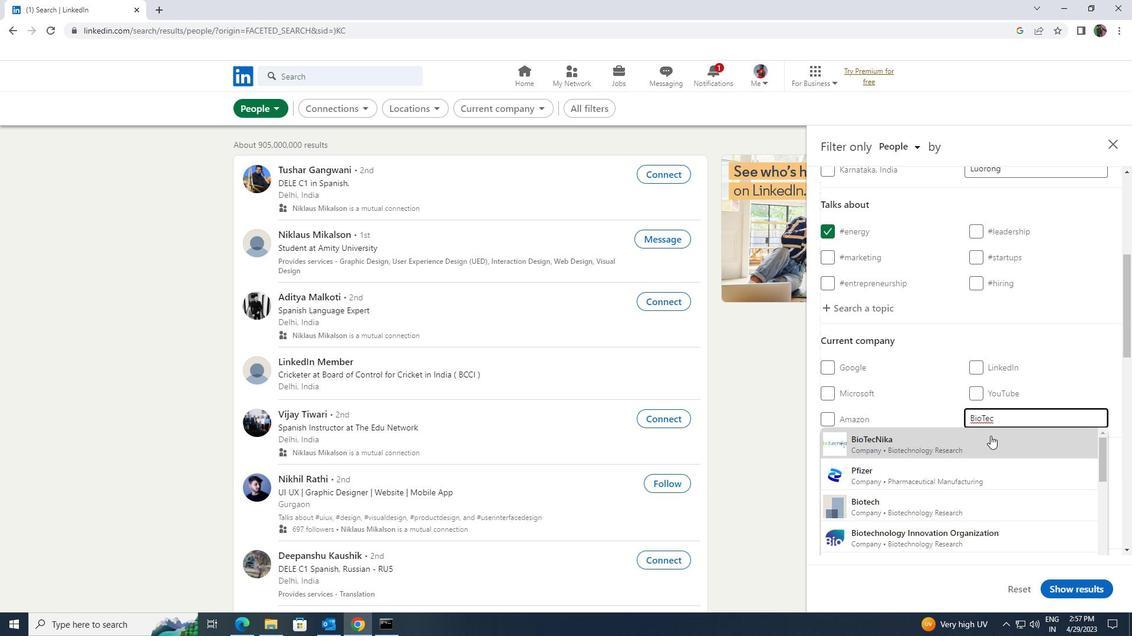 
Action: Mouse moved to (989, 439)
Screenshot: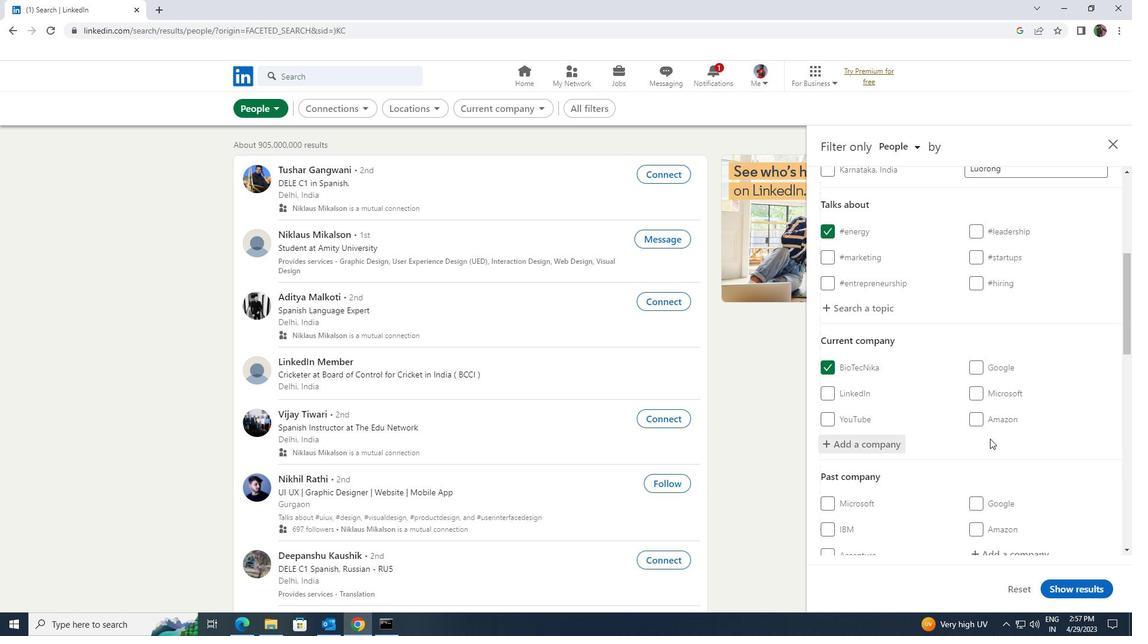 
Action: Mouse scrolled (989, 439) with delta (0, 0)
Screenshot: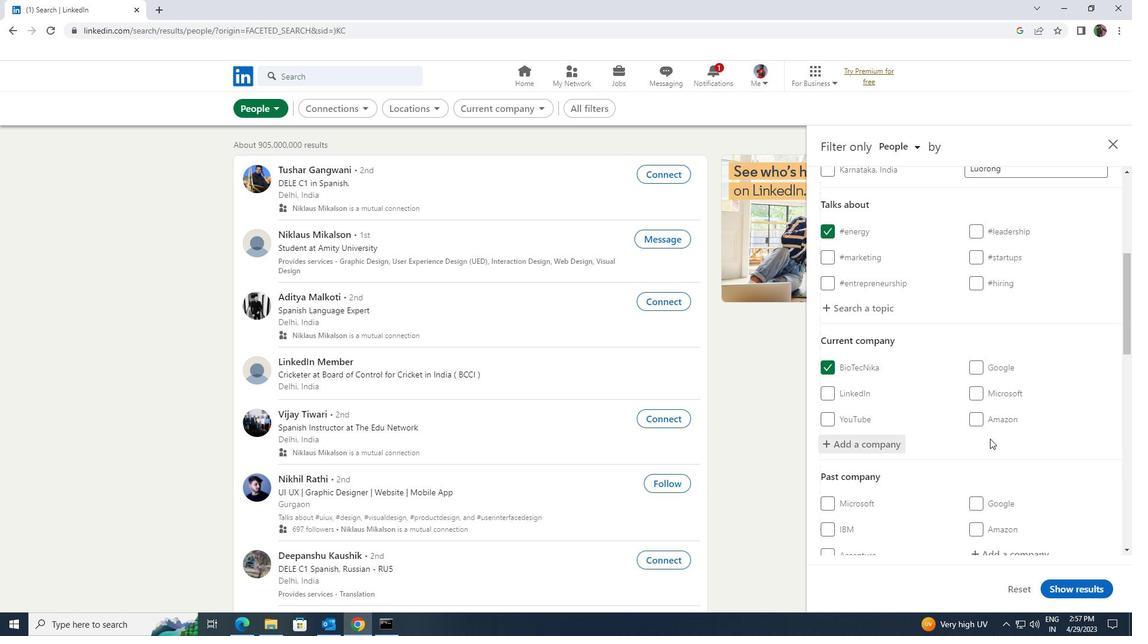 
Action: Mouse moved to (986, 433)
Screenshot: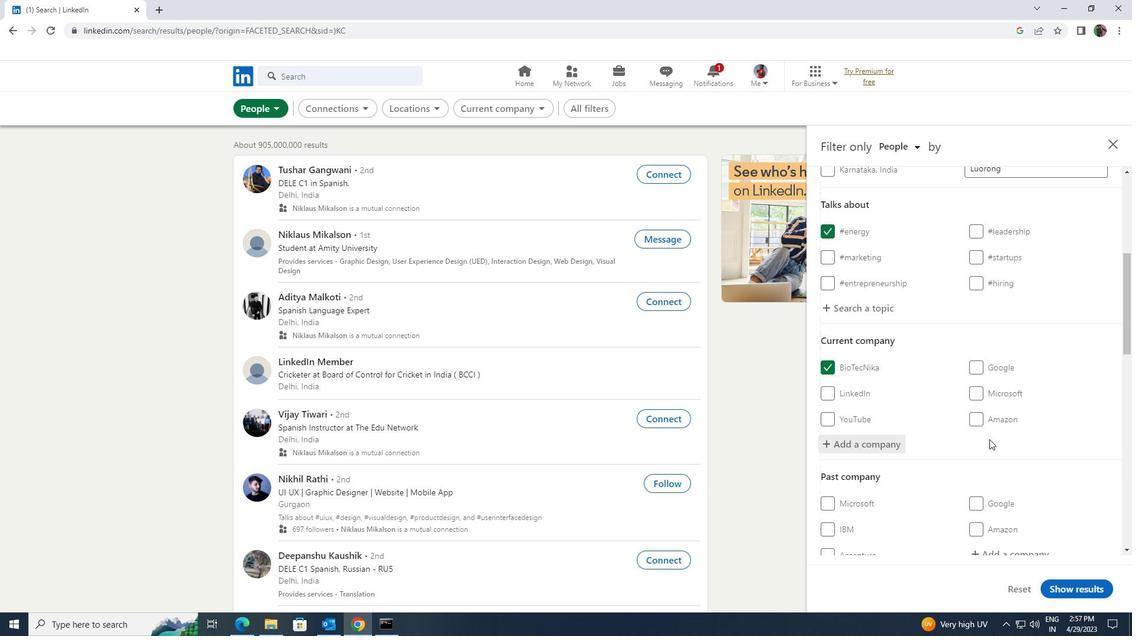 
Action: Mouse scrolled (986, 432) with delta (0, 0)
Screenshot: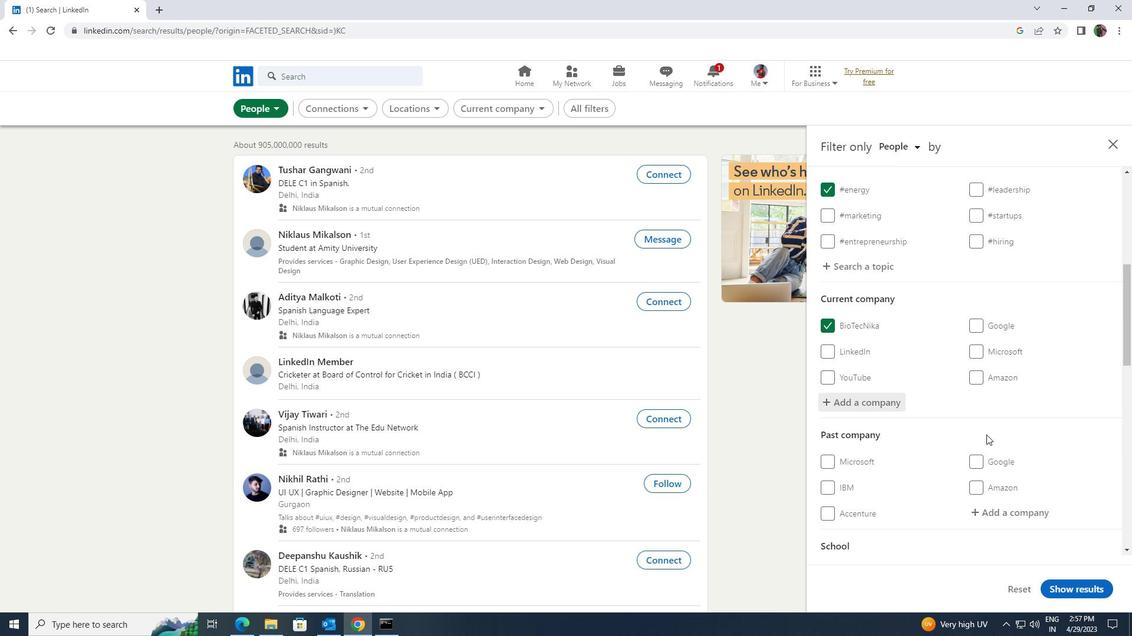
Action: Mouse moved to (986, 432)
Screenshot: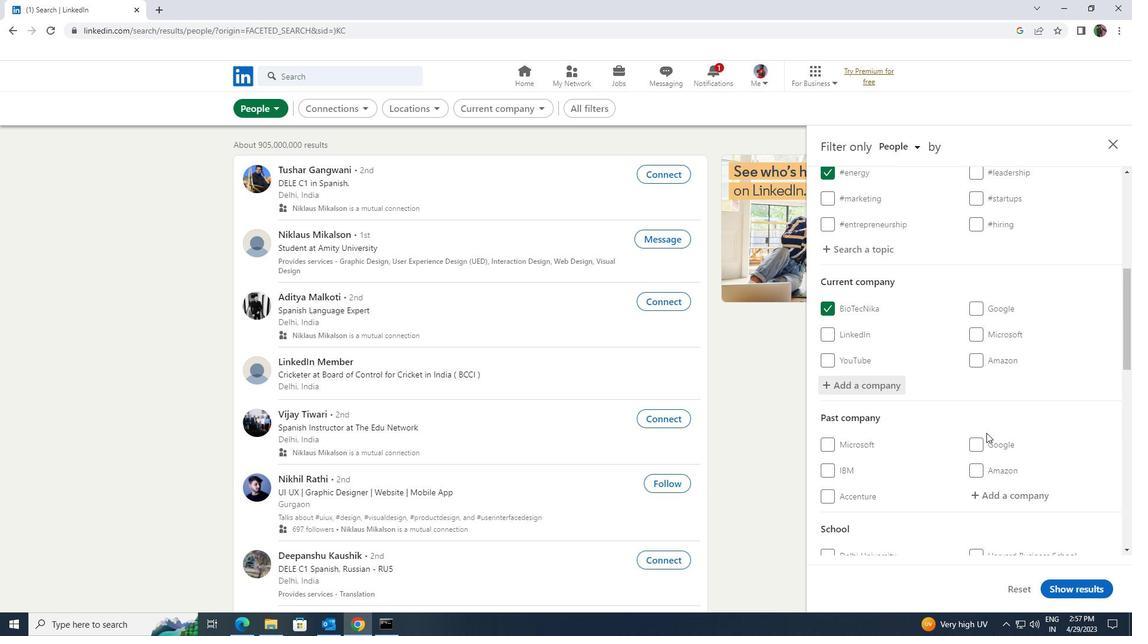 
Action: Mouse scrolled (986, 431) with delta (0, 0)
Screenshot: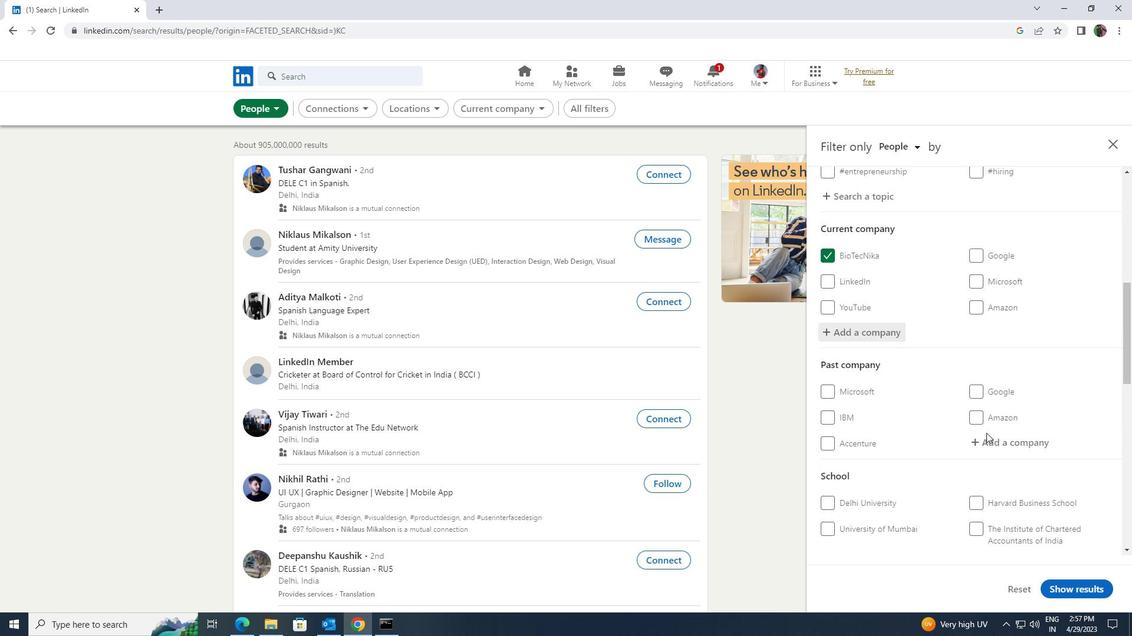 
Action: Mouse scrolled (986, 431) with delta (0, 0)
Screenshot: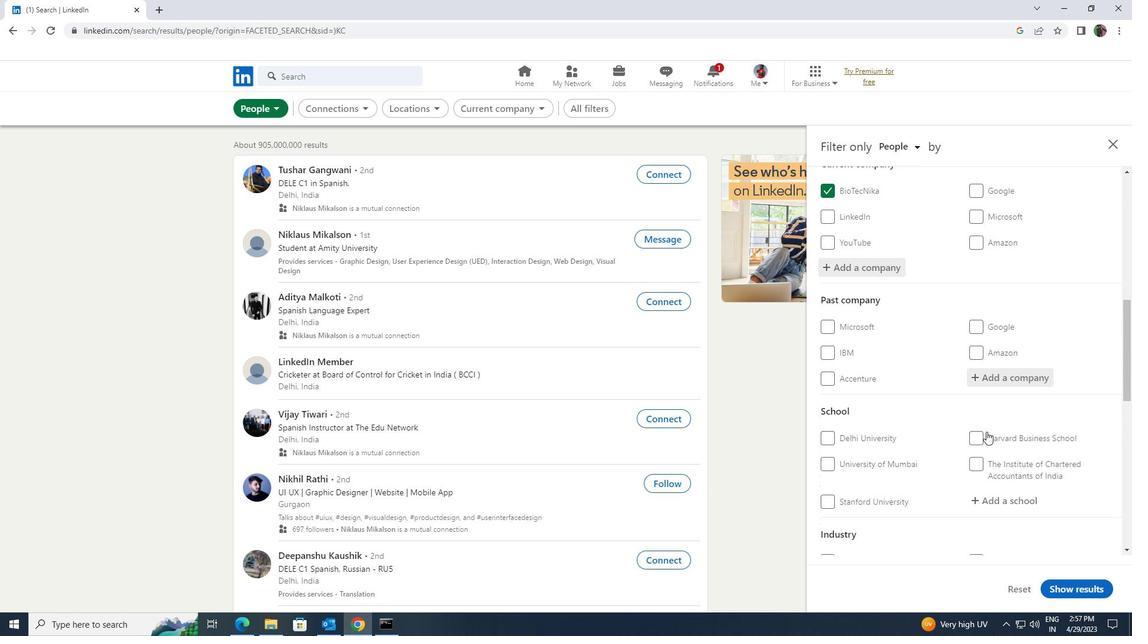 
Action: Mouse moved to (994, 437)
Screenshot: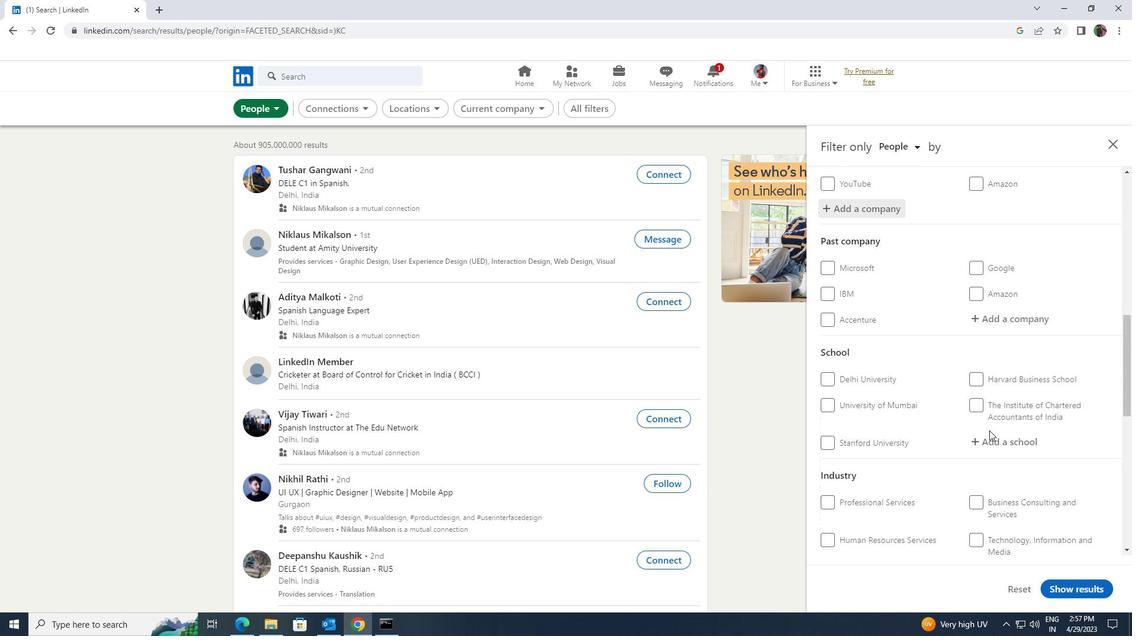 
Action: Mouse pressed left at (994, 437)
Screenshot: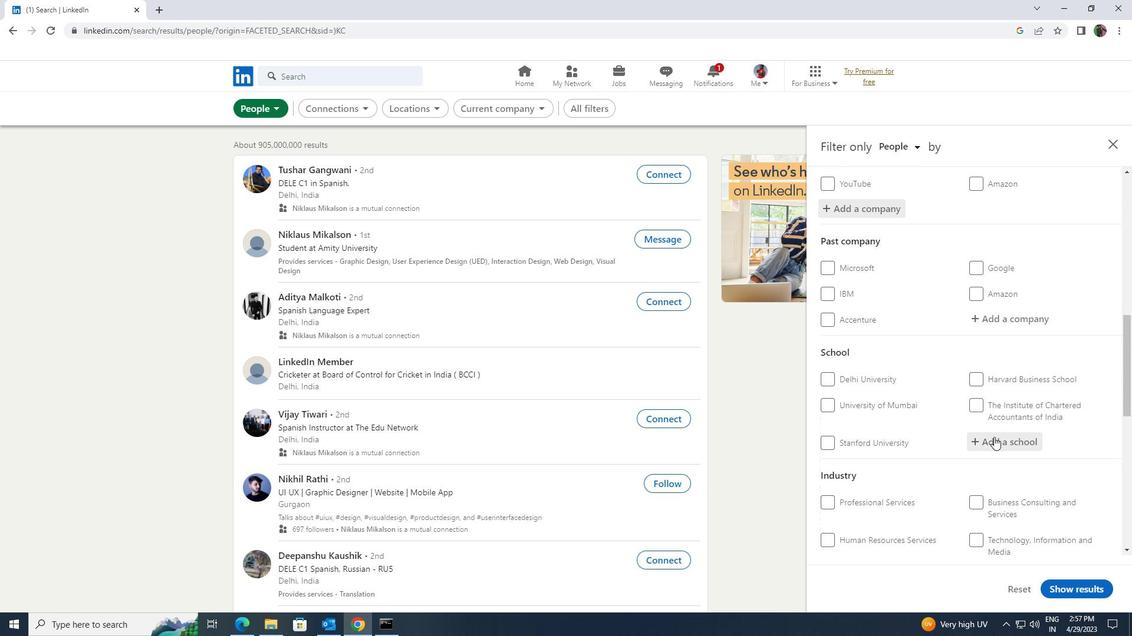 
Action: Key pressed <Key.shift>KIIT
Screenshot: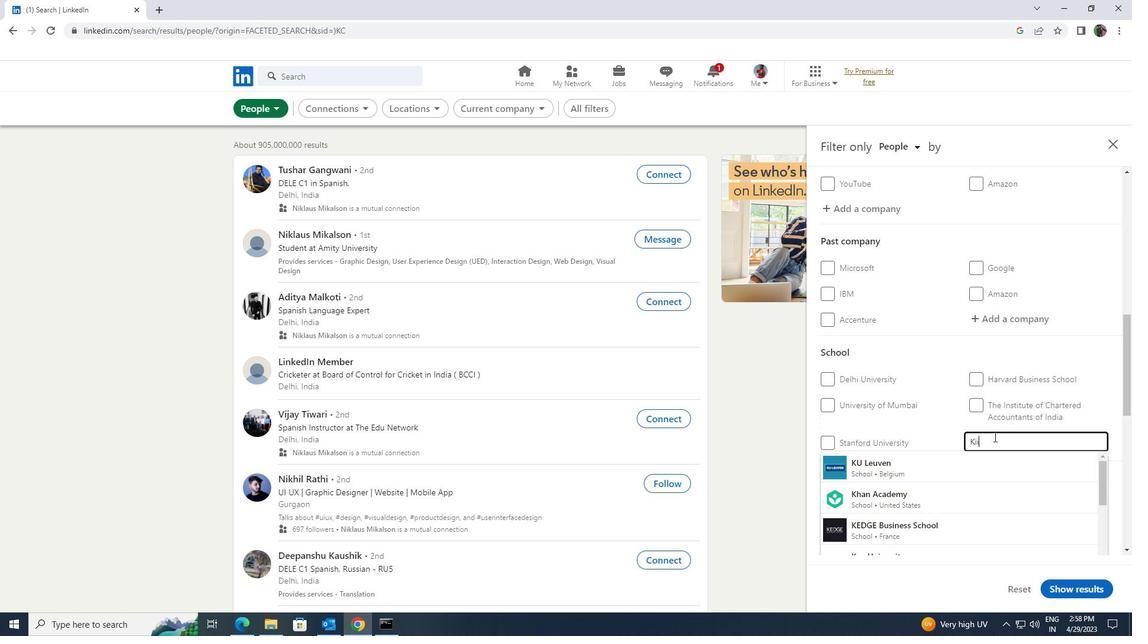 
Action: Mouse moved to (981, 462)
Screenshot: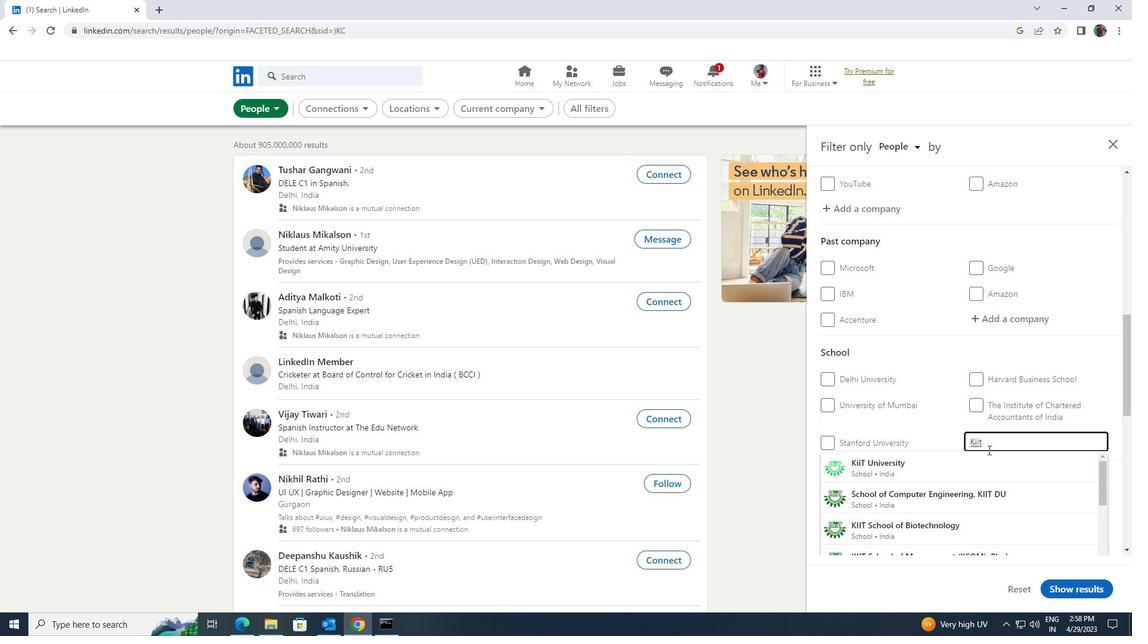 
Action: Mouse pressed left at (981, 462)
Screenshot: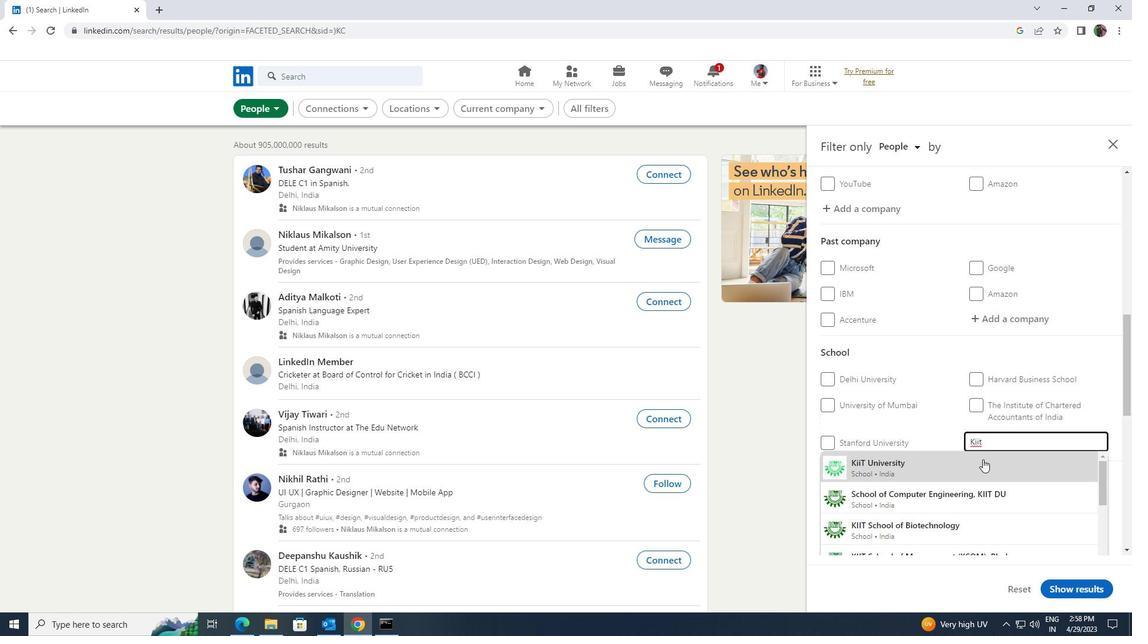 
Action: Mouse moved to (970, 459)
Screenshot: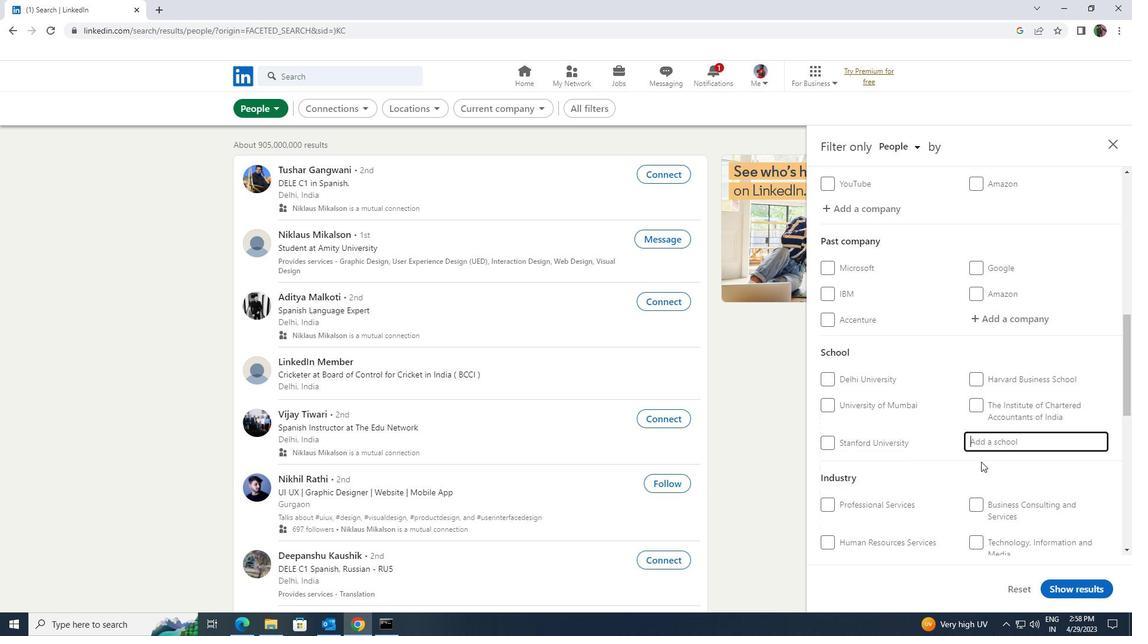 
Action: Mouse scrolled (970, 458) with delta (0, 0)
Screenshot: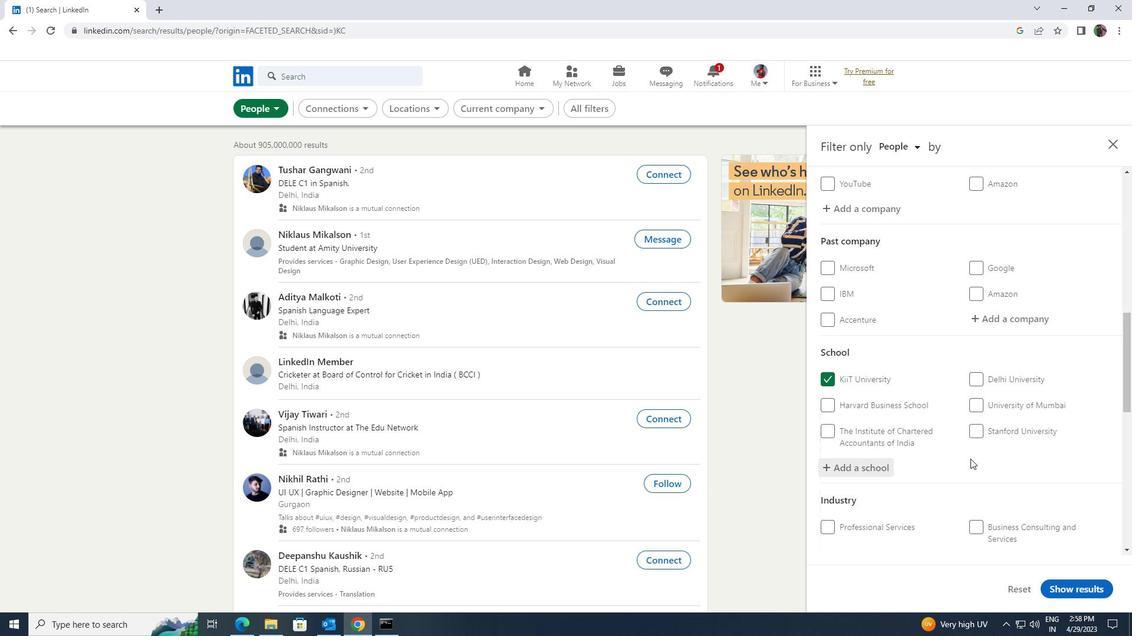 
Action: Mouse scrolled (970, 458) with delta (0, 0)
Screenshot: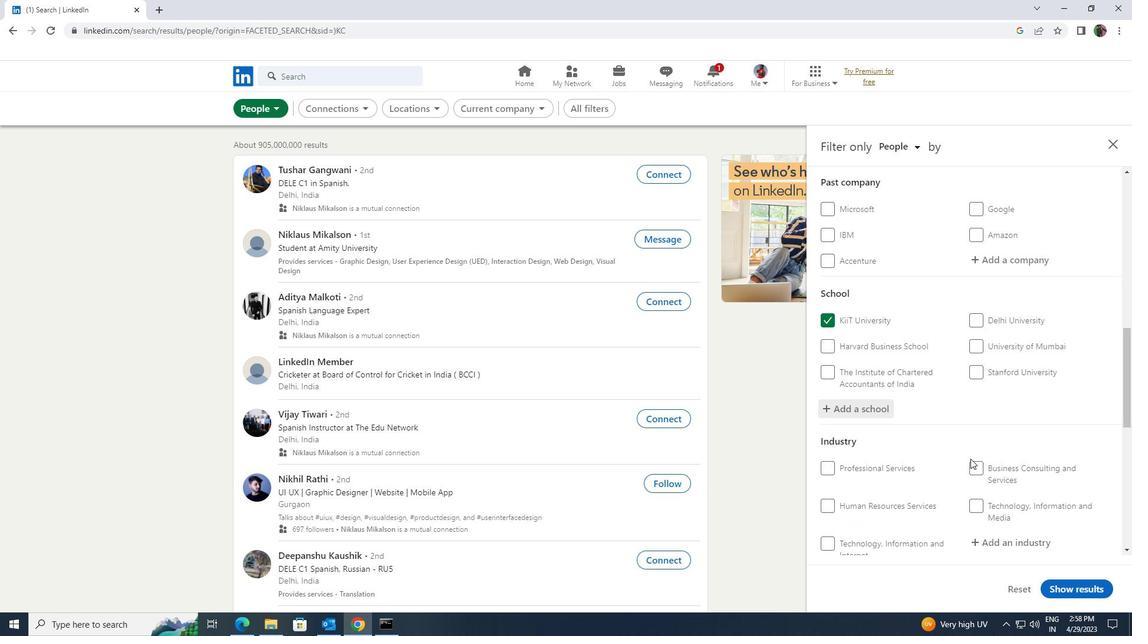 
Action: Mouse scrolled (970, 458) with delta (0, 0)
Screenshot: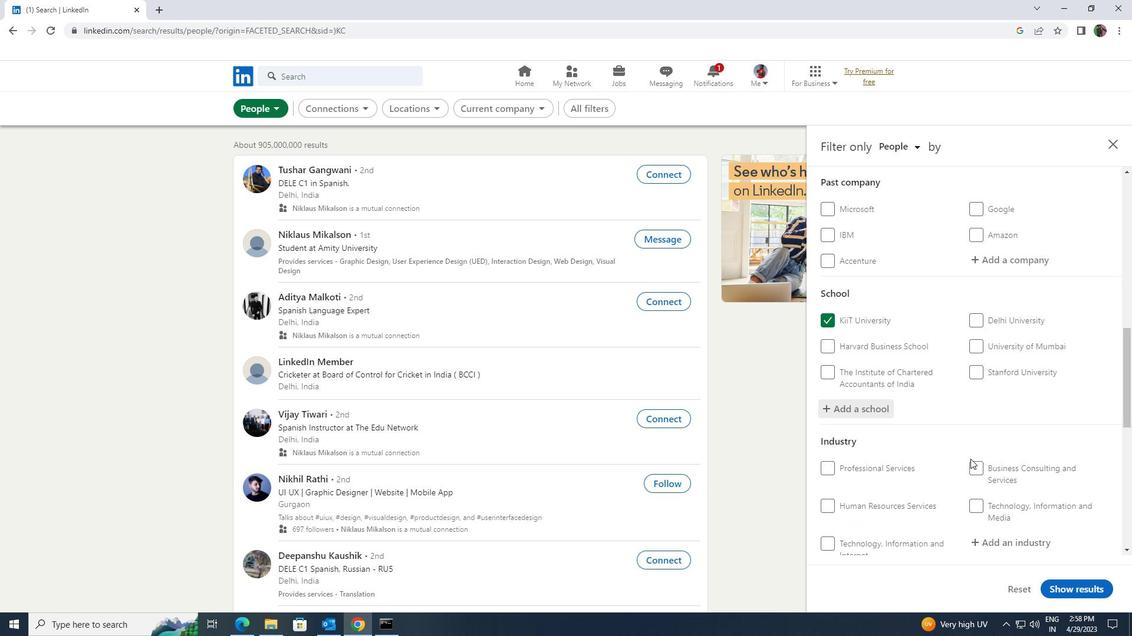 
Action: Mouse moved to (994, 428)
Screenshot: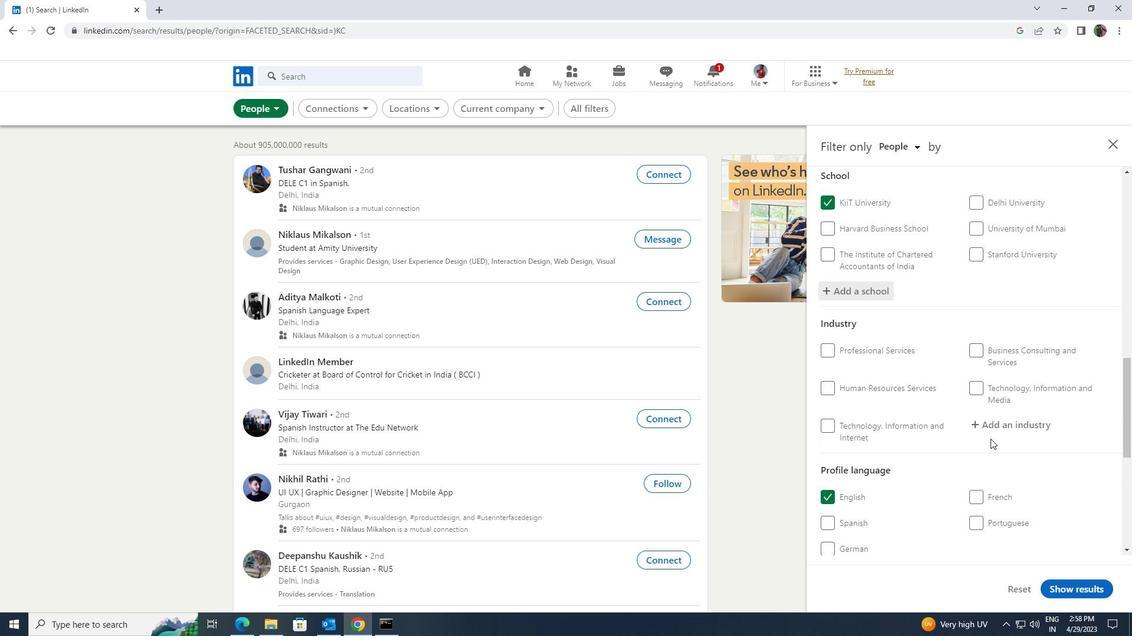 
Action: Mouse pressed left at (994, 428)
Screenshot: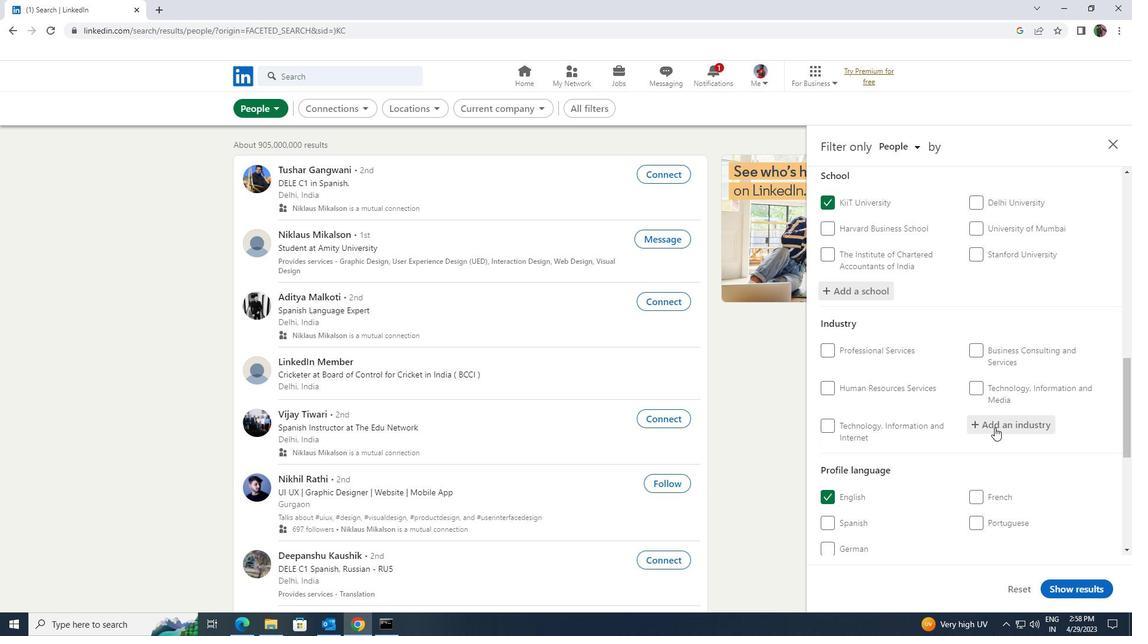 
Action: Key pressed <Key.shift>RETAIL<Key.space><Key.shift>ART
Screenshot: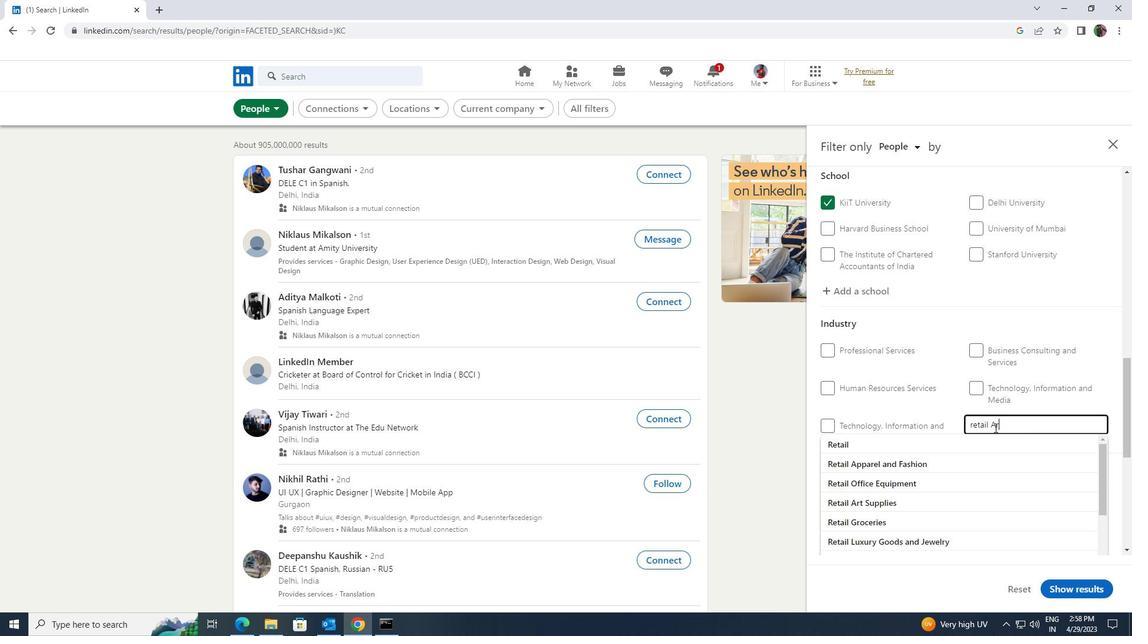 
Action: Mouse moved to (989, 436)
Screenshot: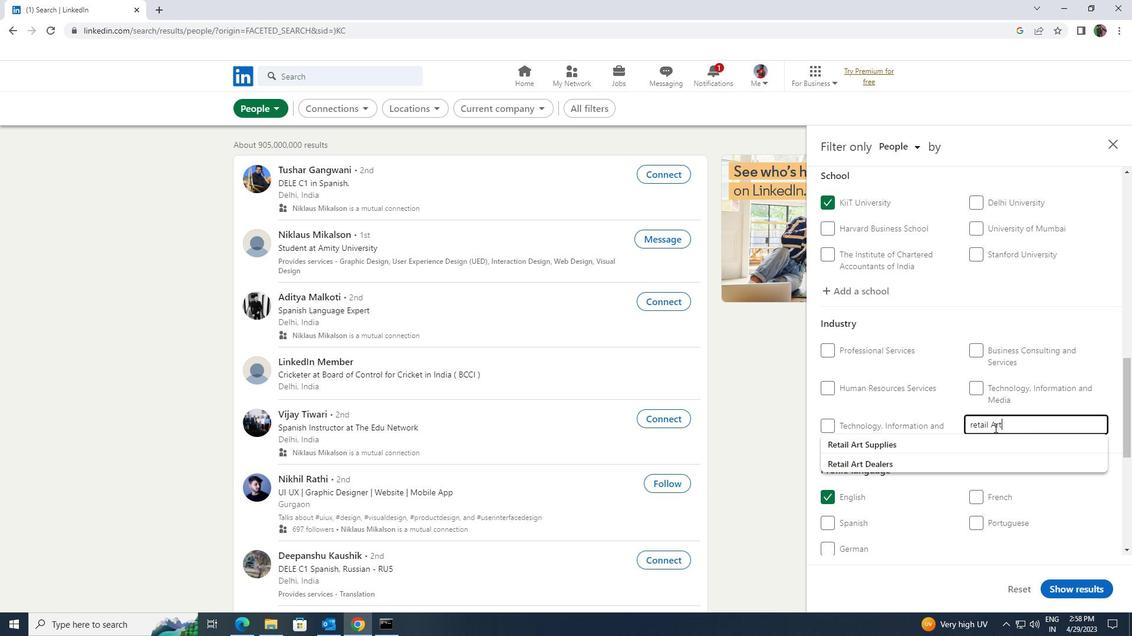 
Action: Mouse pressed left at (989, 436)
Screenshot: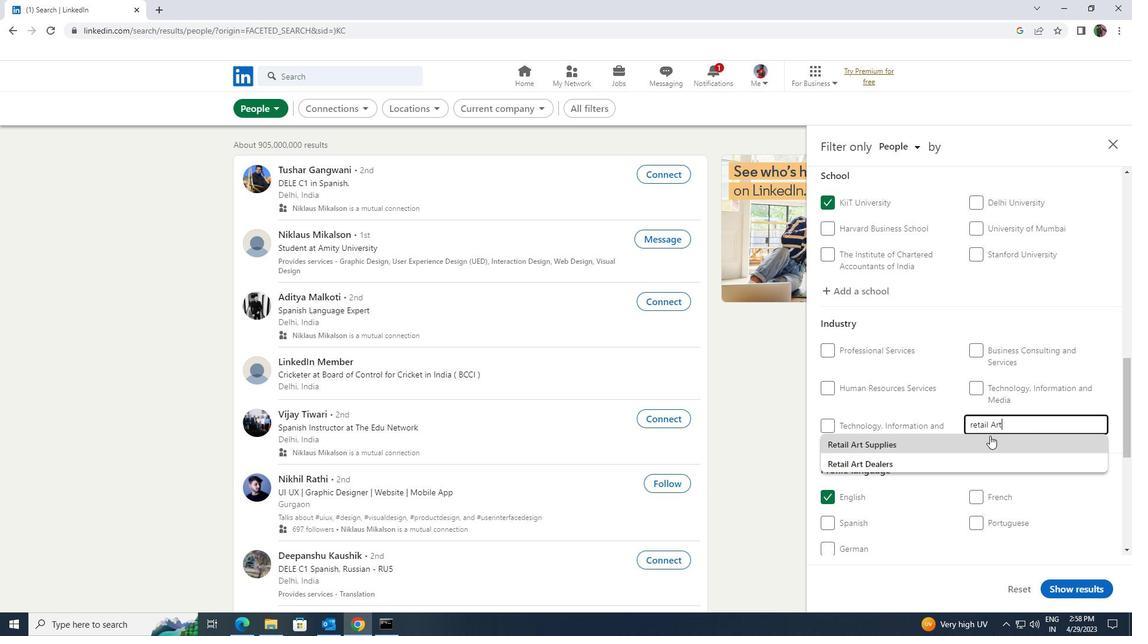 
Action: Mouse scrolled (989, 435) with delta (0, 0)
Screenshot: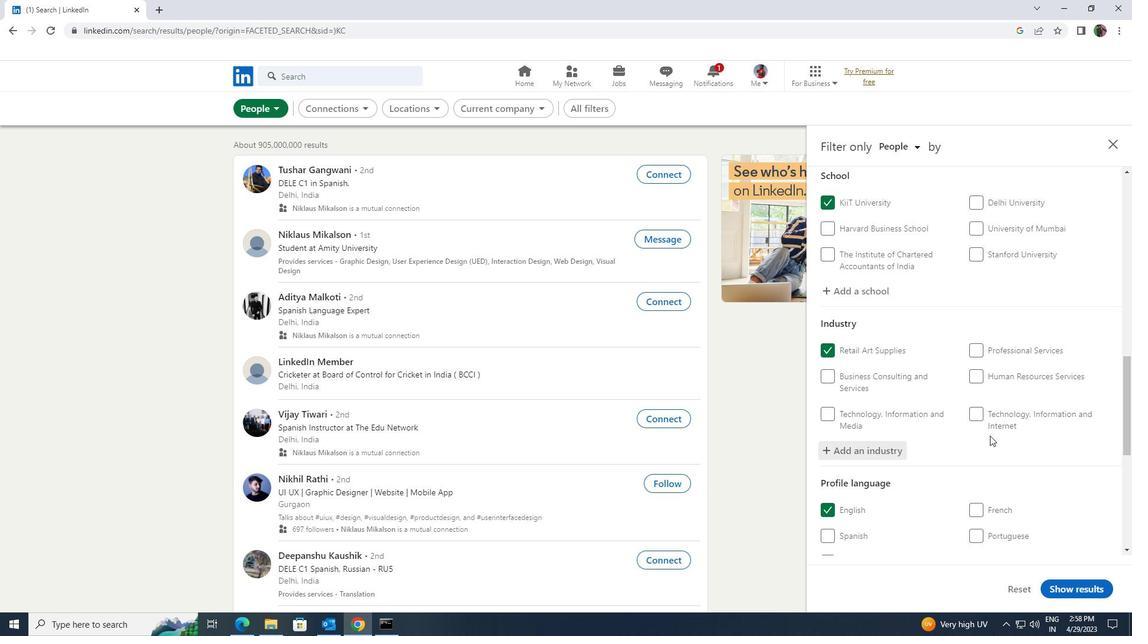 
Action: Mouse scrolled (989, 435) with delta (0, 0)
Screenshot: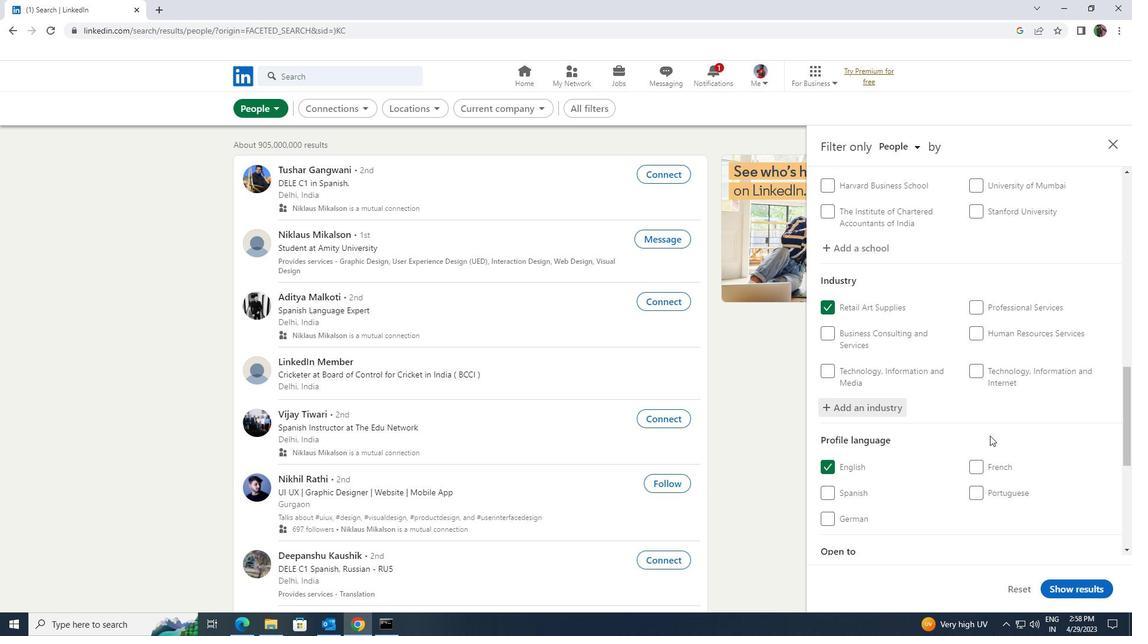 
Action: Mouse scrolled (989, 435) with delta (0, 0)
Screenshot: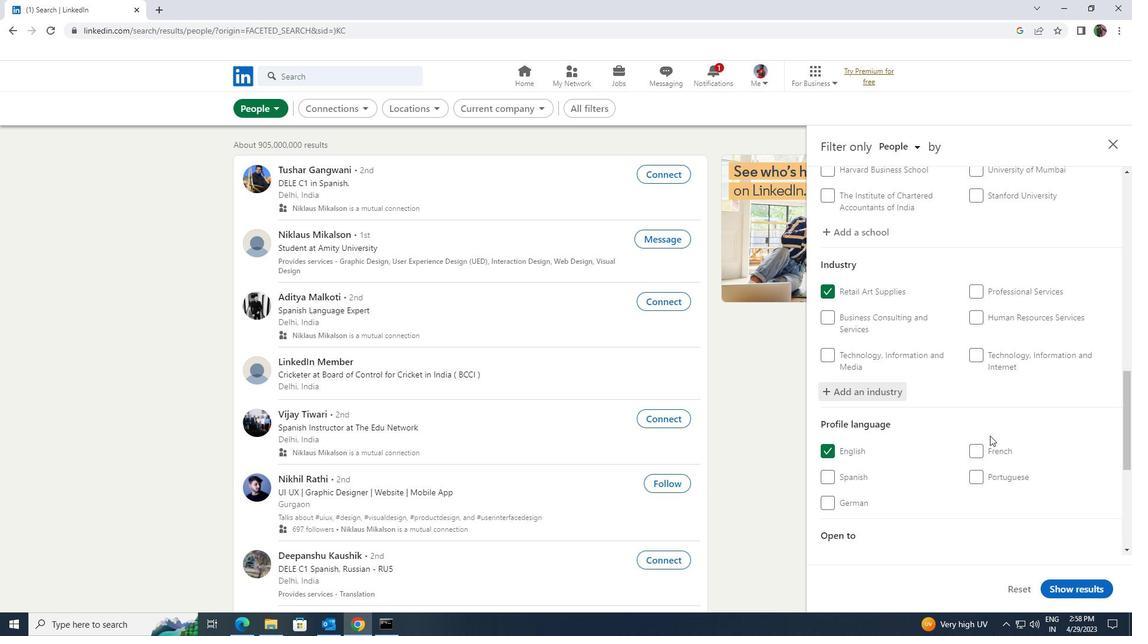 
Action: Mouse scrolled (989, 435) with delta (0, 0)
Screenshot: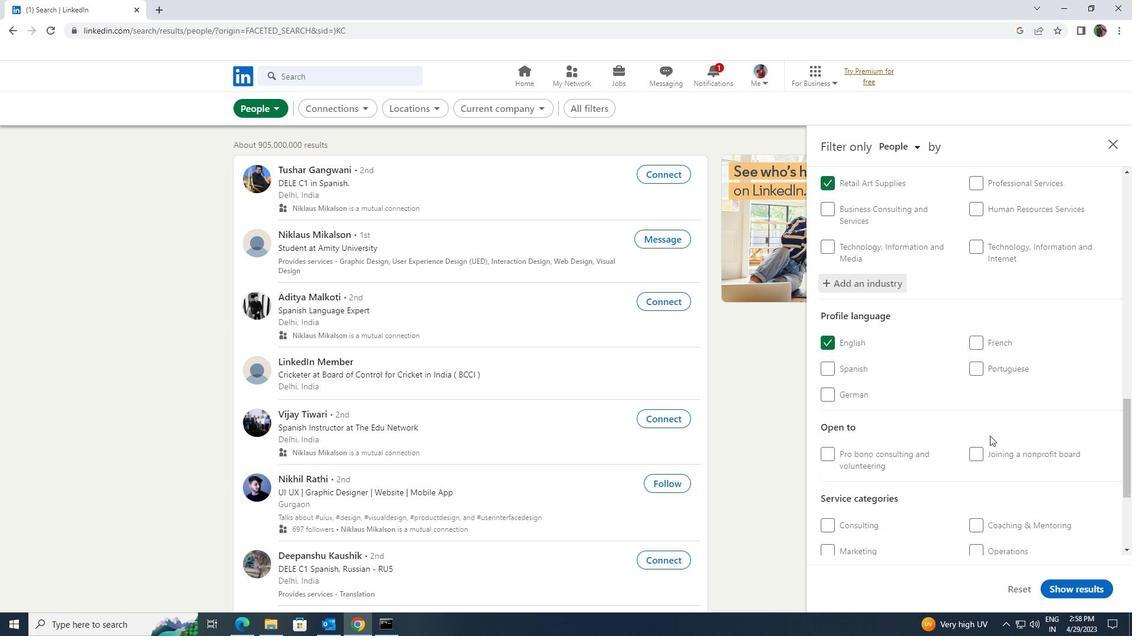 
Action: Mouse scrolled (989, 435) with delta (0, 0)
Screenshot: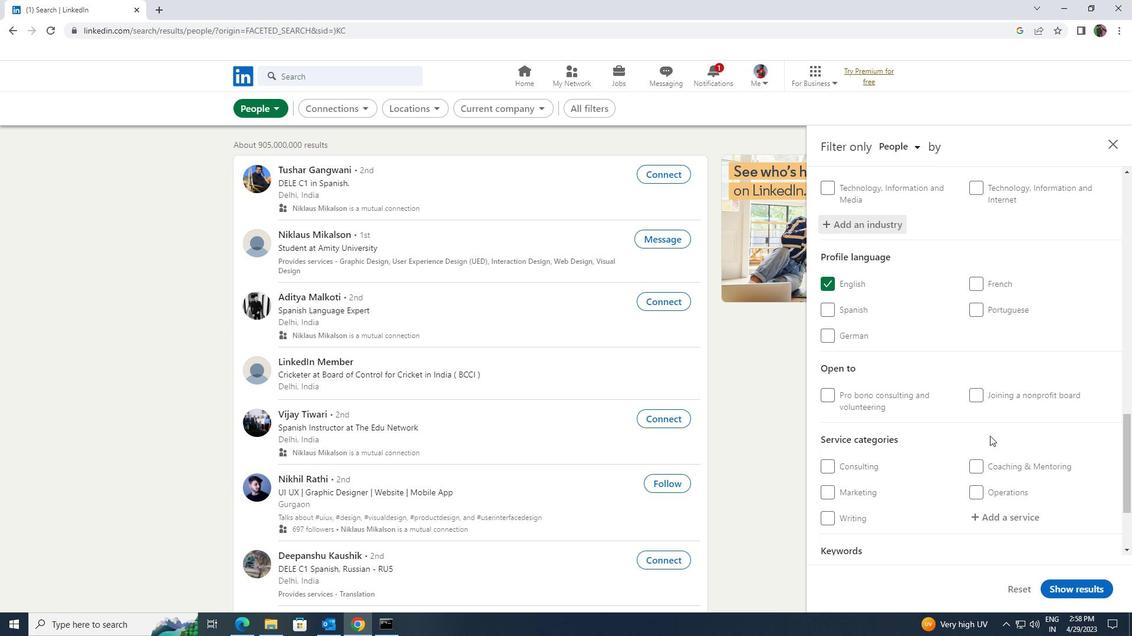 
Action: Mouse moved to (986, 441)
Screenshot: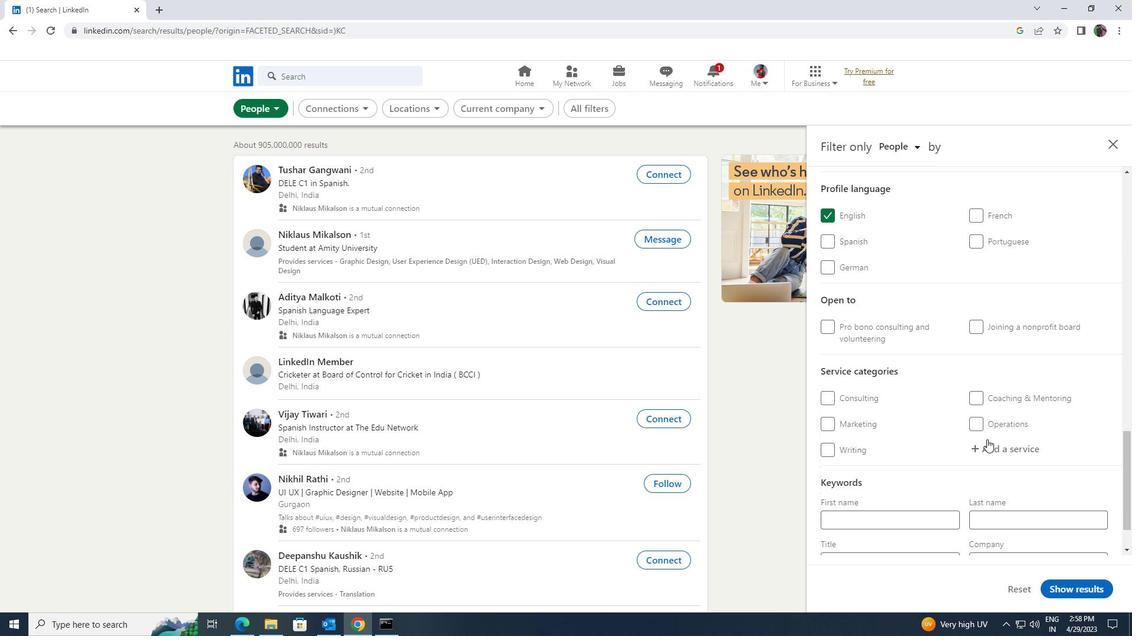 
Action: Mouse pressed left at (986, 441)
Screenshot: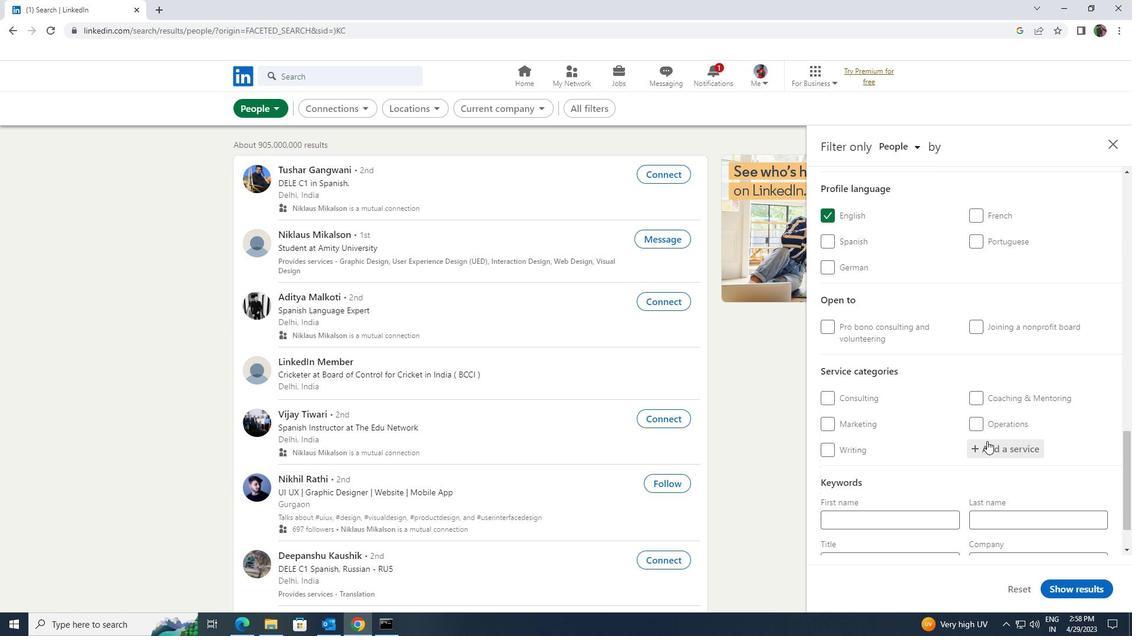 
Action: Key pressed <Key.shift><Key.shift><Key.shift><Key.shift><Key.shift>AUDIO<Key.space><Key.shift>ENGINEER
Screenshot: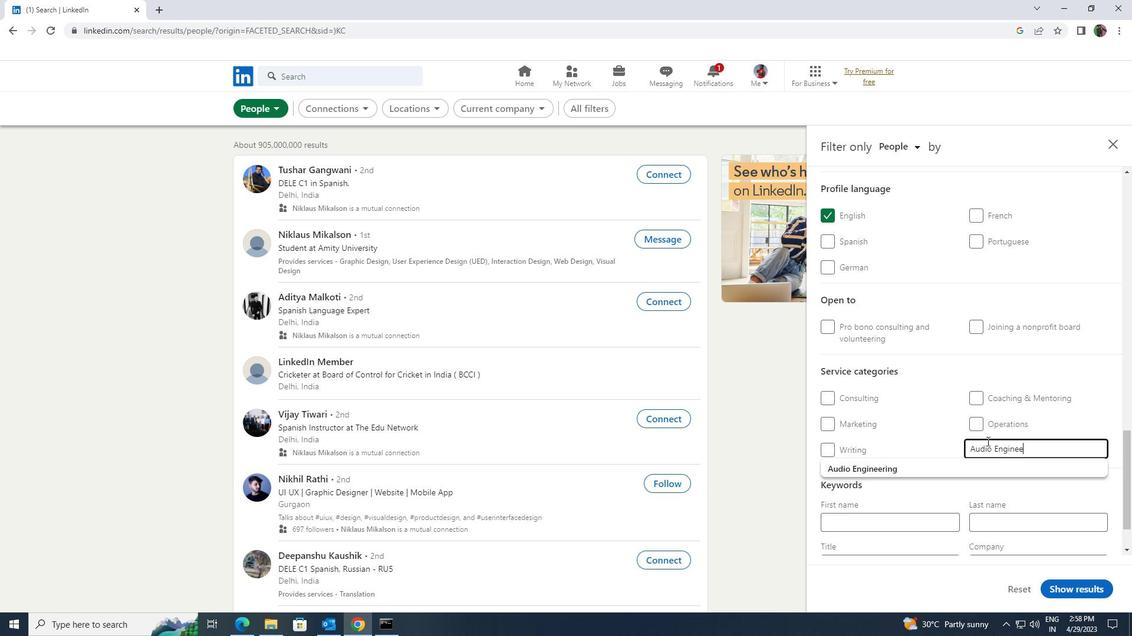 
Action: Mouse moved to (968, 465)
Screenshot: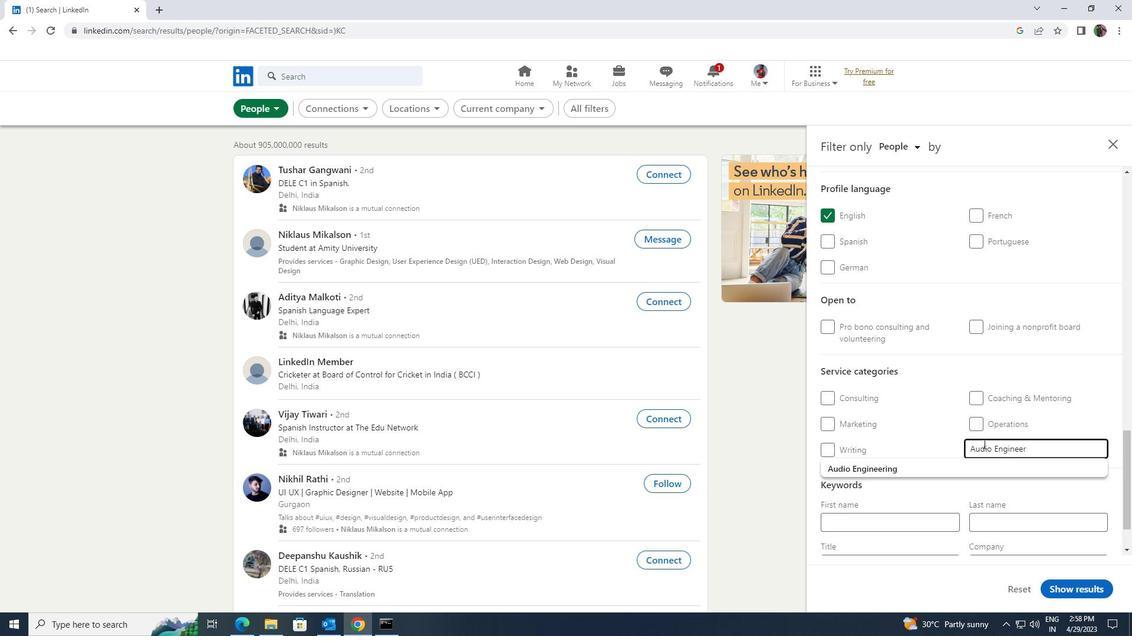 
Action: Mouse pressed left at (968, 465)
Screenshot: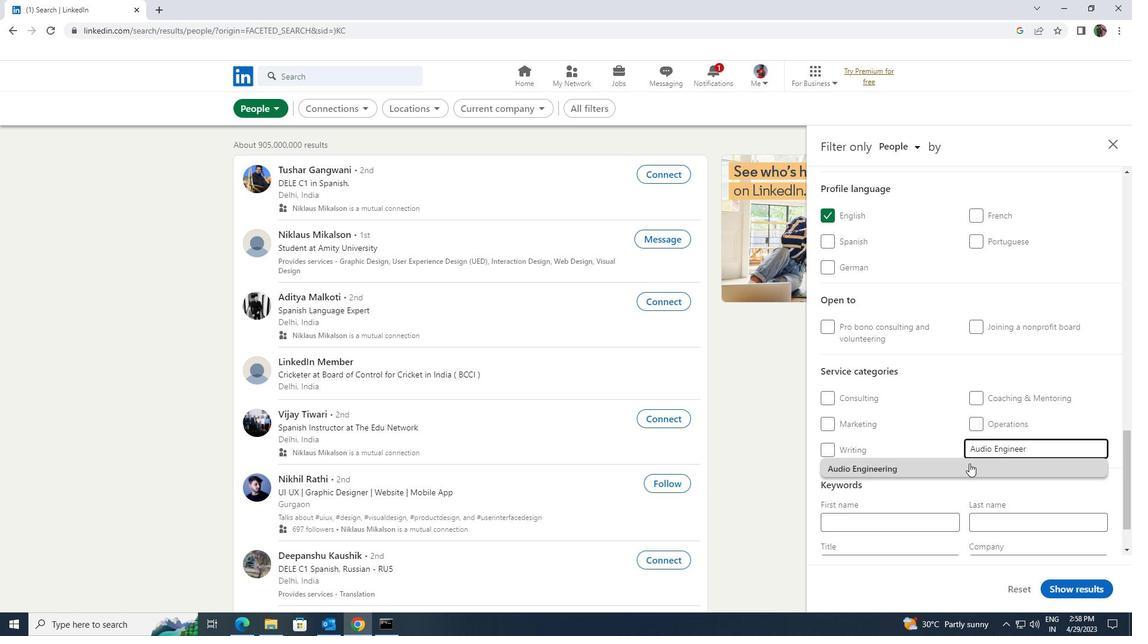 
Action: Mouse scrolled (968, 465) with delta (0, 0)
Screenshot: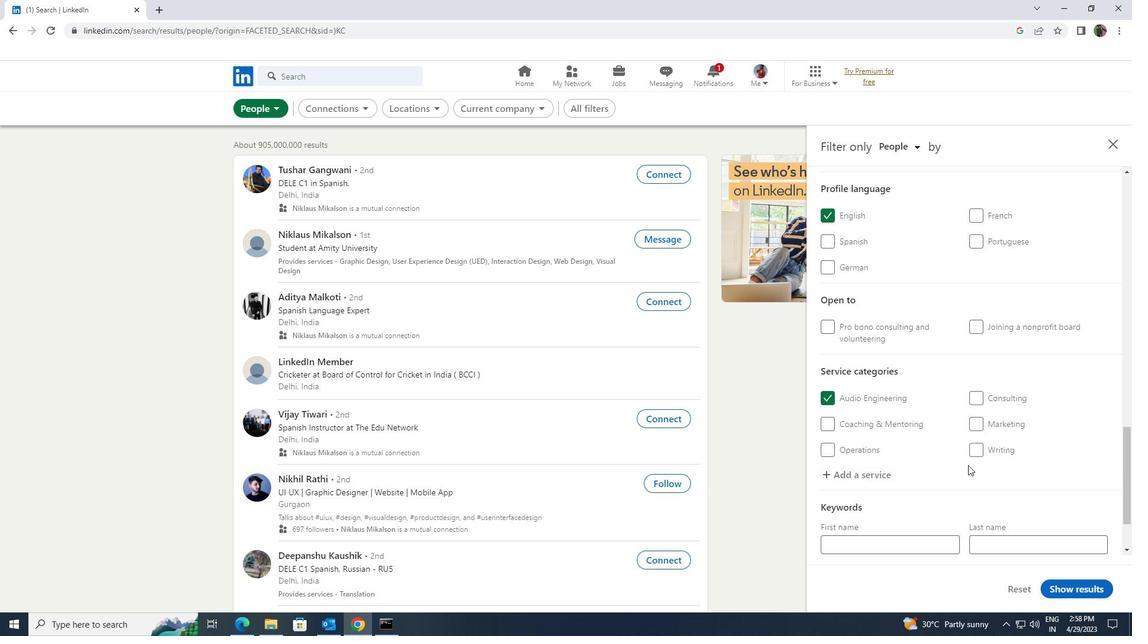 
Action: Mouse moved to (967, 466)
Screenshot: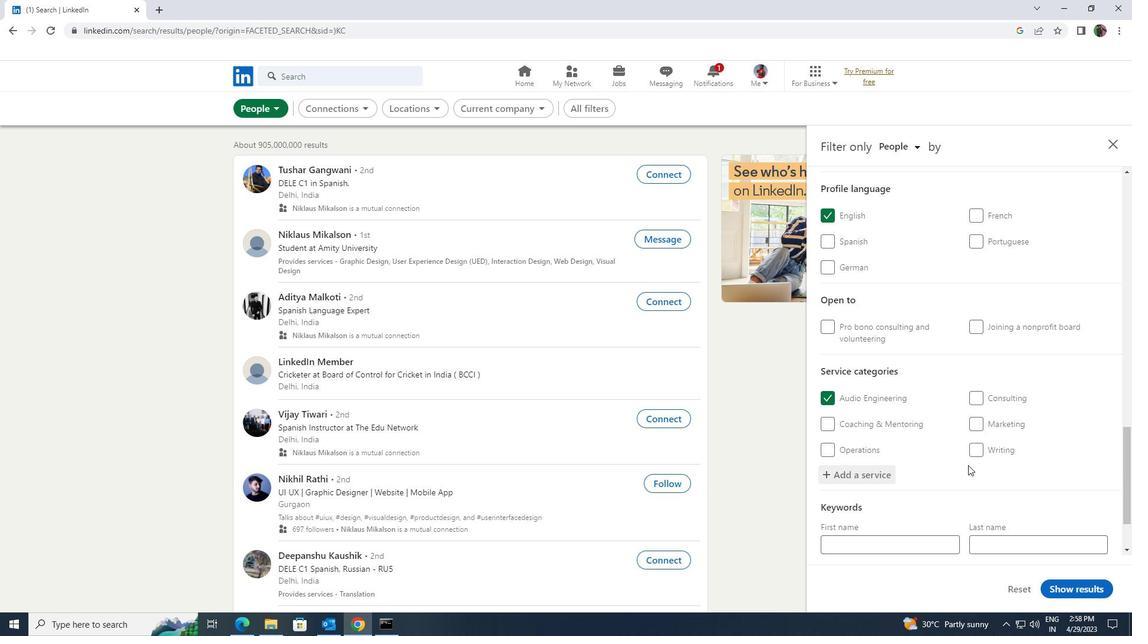 
Action: Mouse scrolled (967, 465) with delta (0, 0)
Screenshot: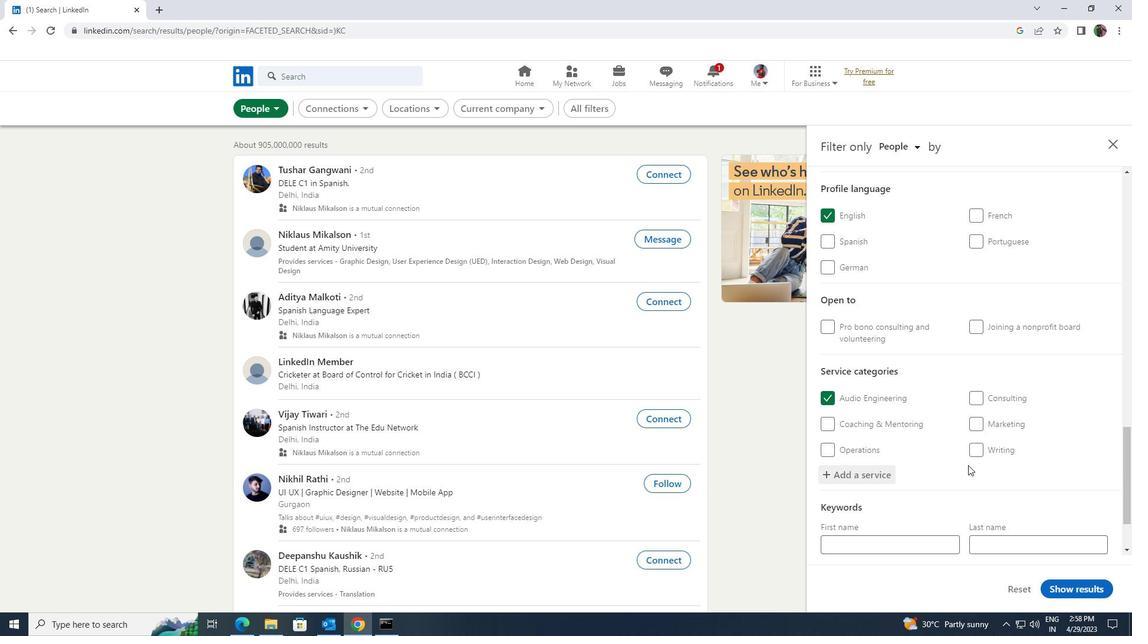 
Action: Mouse moved to (963, 468)
Screenshot: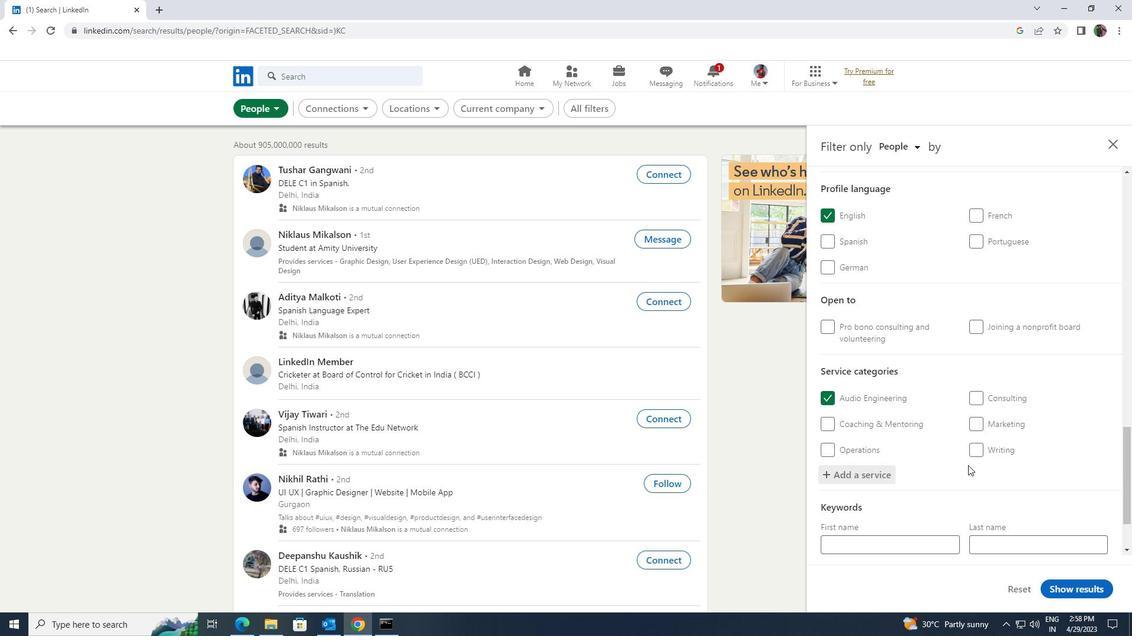 
Action: Mouse scrolled (963, 468) with delta (0, 0)
Screenshot: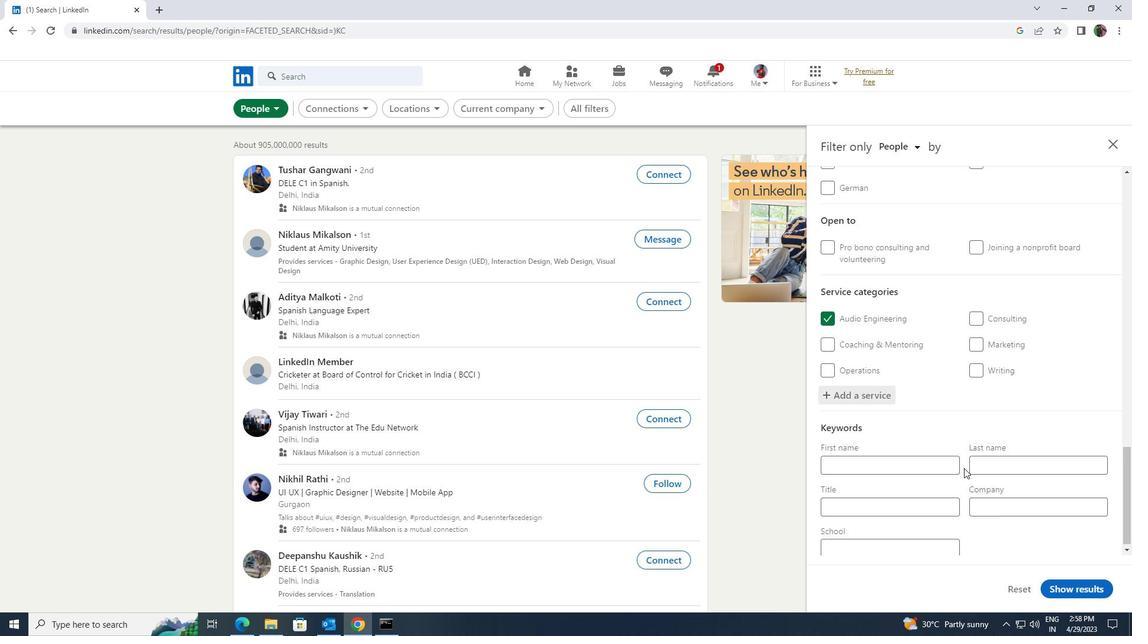 
Action: Mouse scrolled (963, 468) with delta (0, 0)
Screenshot: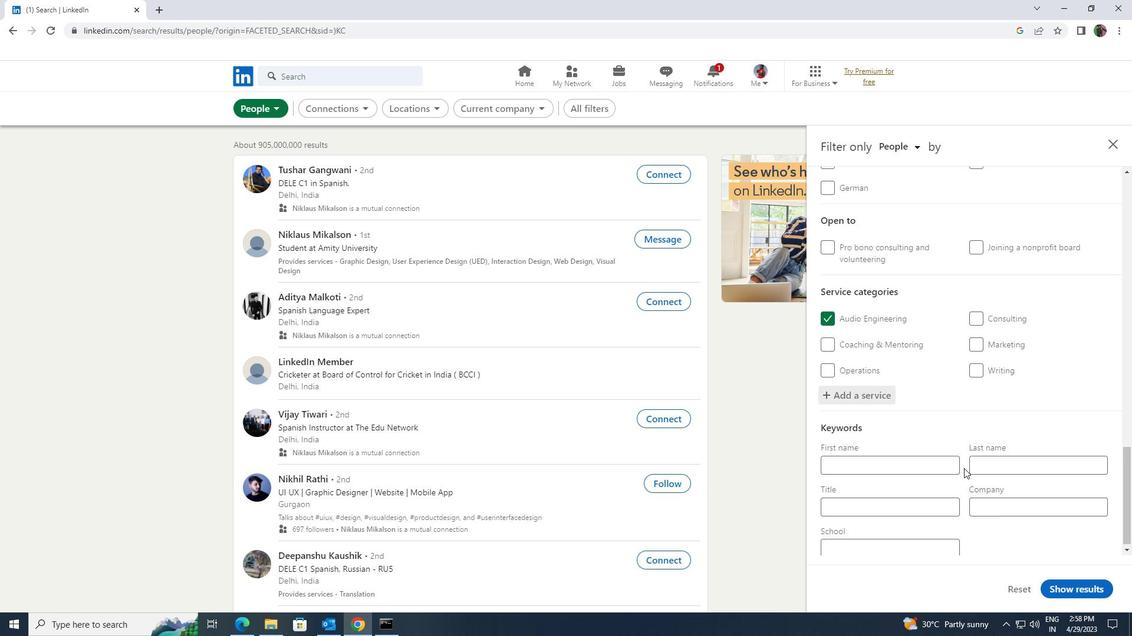 
Action: Mouse moved to (944, 502)
Screenshot: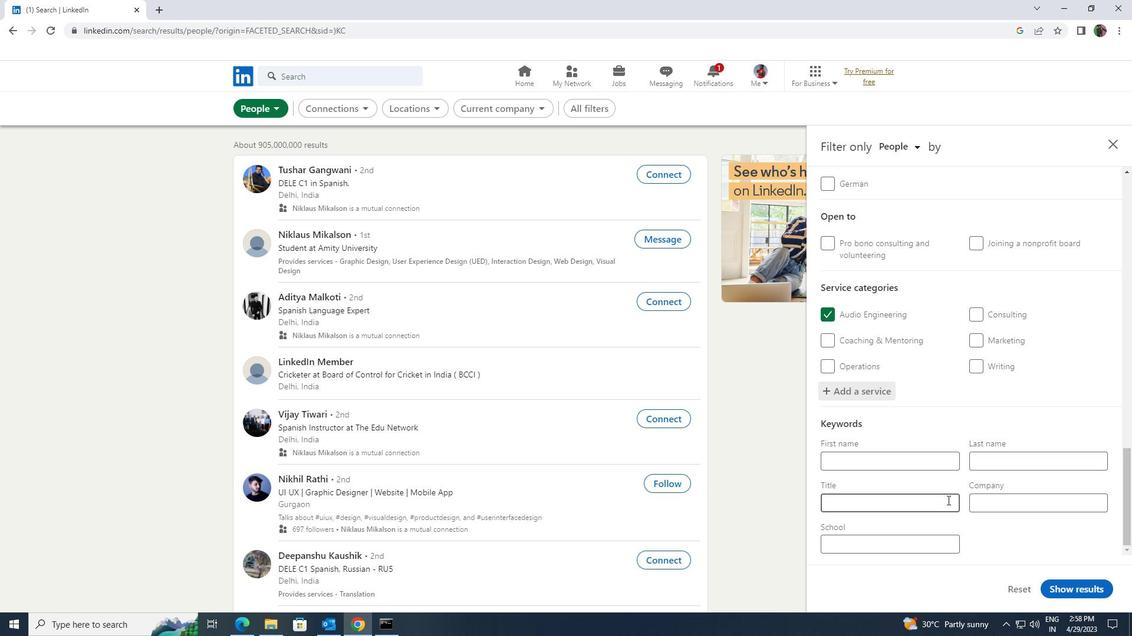 
Action: Mouse pressed left at (944, 502)
Screenshot: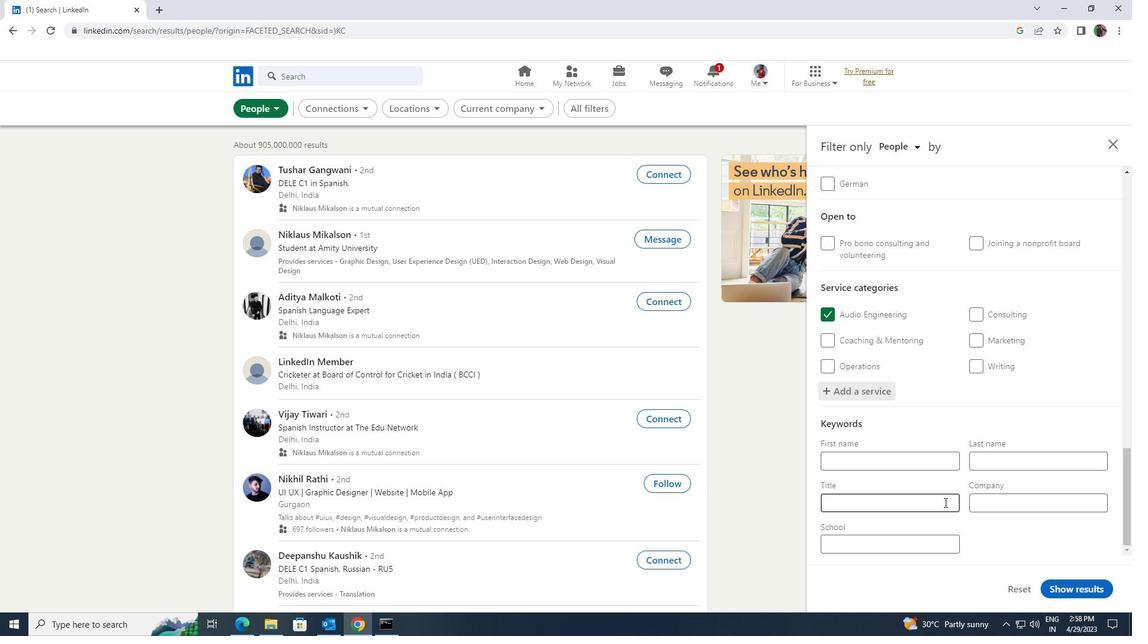 
Action: Key pressed <Key.shift>CREDIT<Key.space><Key.shift>COUNSELOR
Screenshot: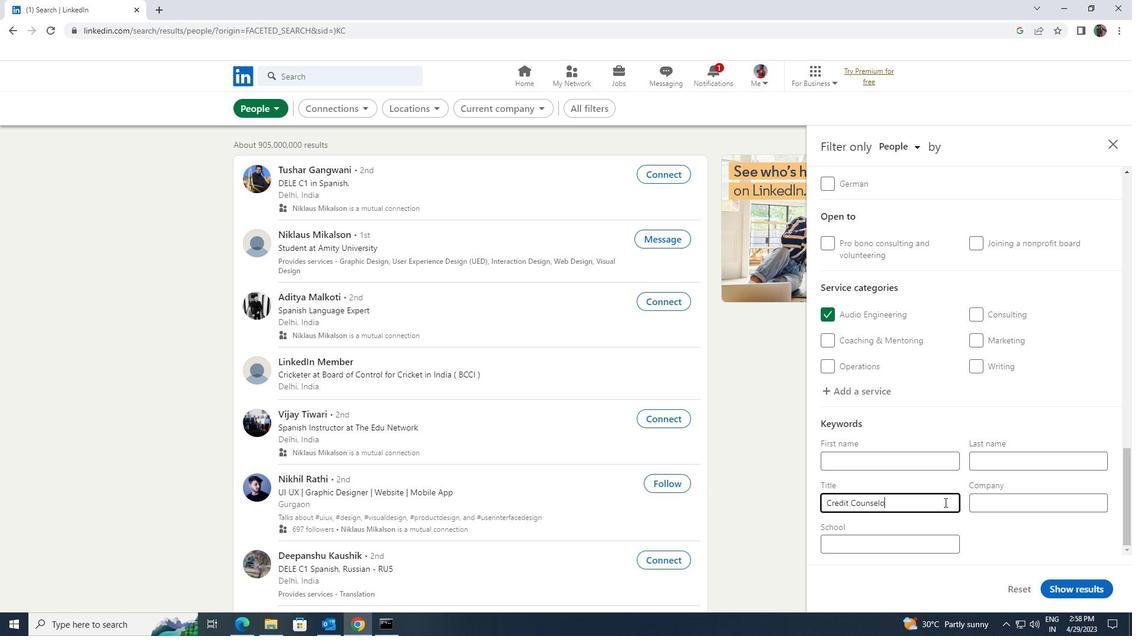 
Action: Mouse moved to (1064, 587)
Screenshot: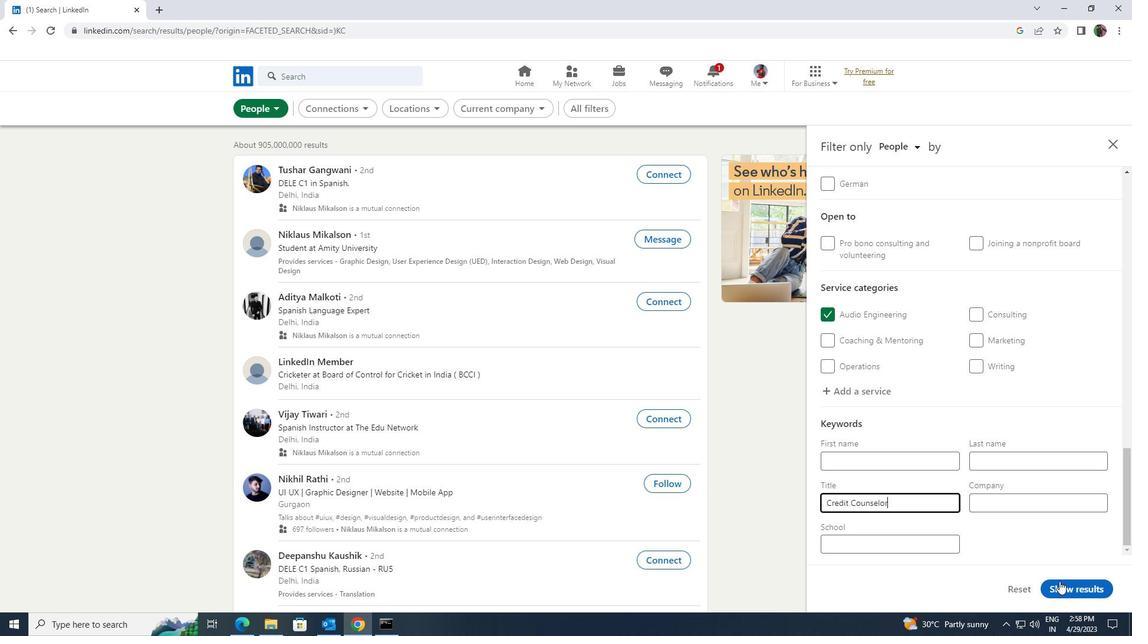 
Action: Mouse pressed left at (1064, 587)
Screenshot: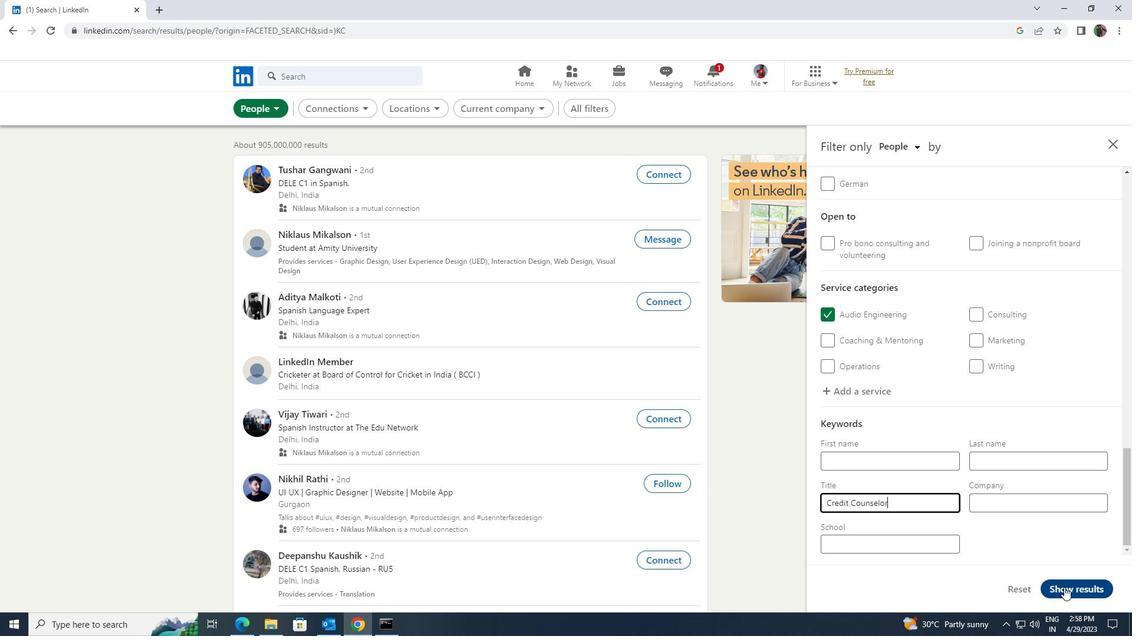 
